 Task: Add a condition where "Channel Is not Slack direct message" in new tickets in your groups.
Action: Mouse moved to (134, 507)
Screenshot: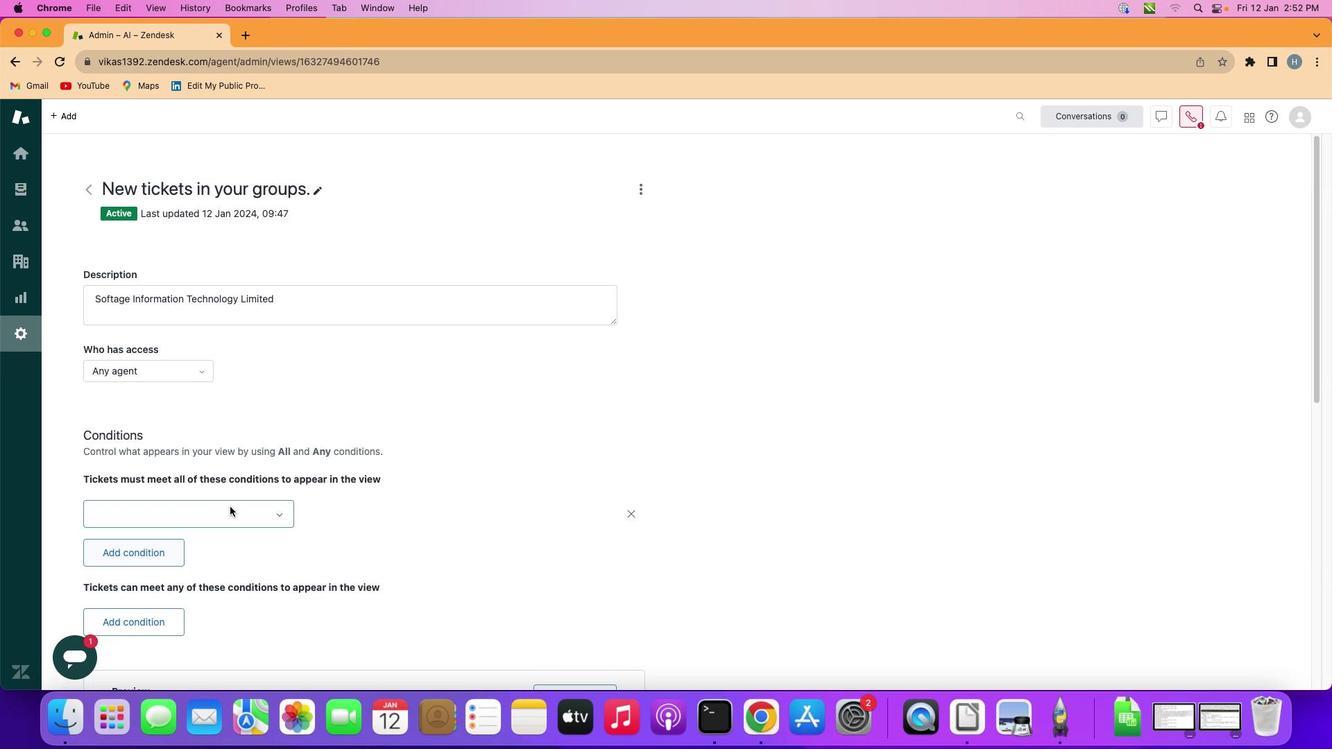 
Action: Mouse pressed left at (134, 507)
Screenshot: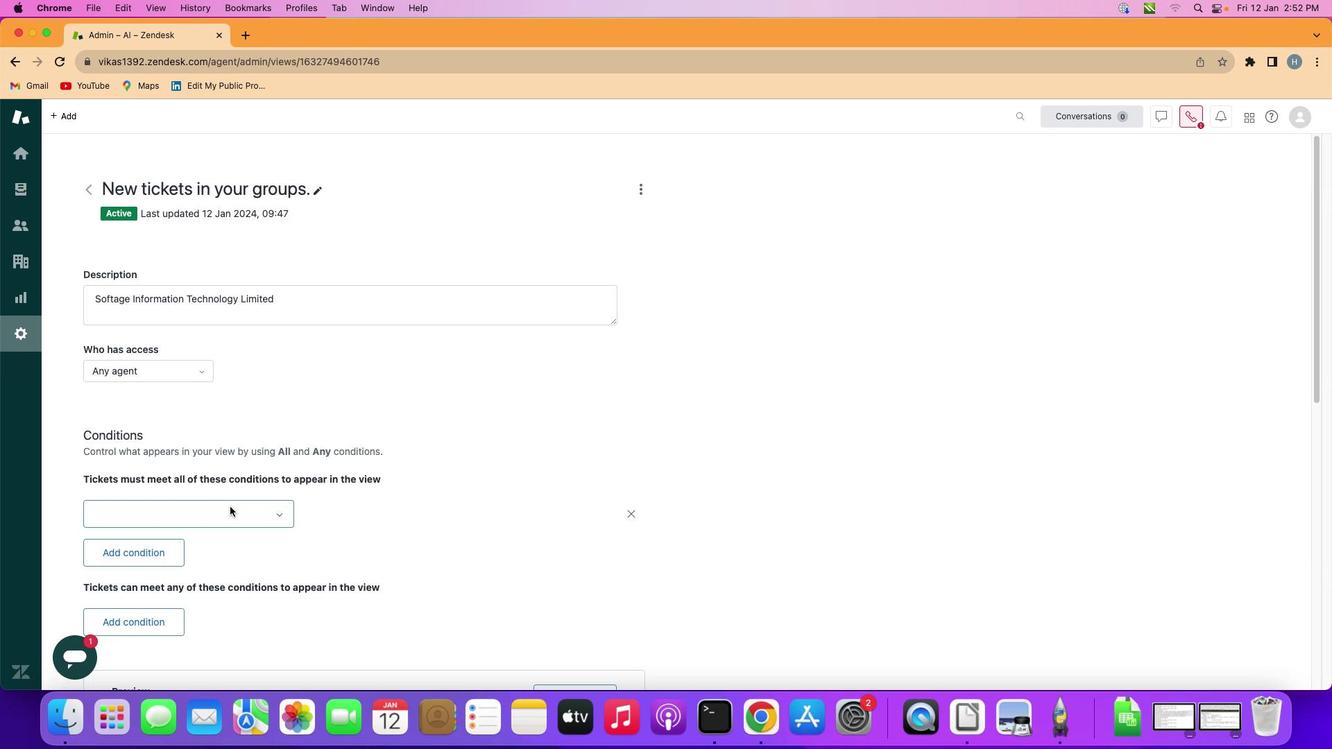 
Action: Mouse moved to (220, 496)
Screenshot: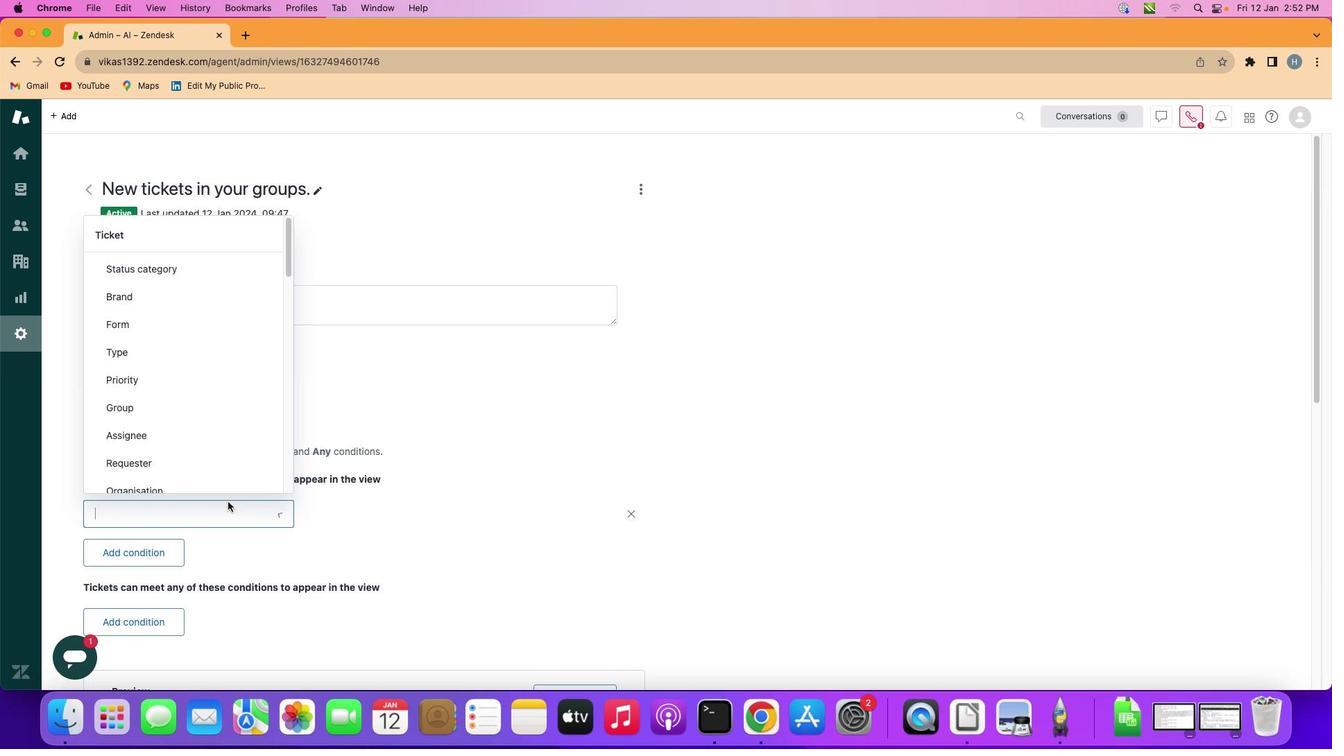 
Action: Mouse pressed left at (220, 496)
Screenshot: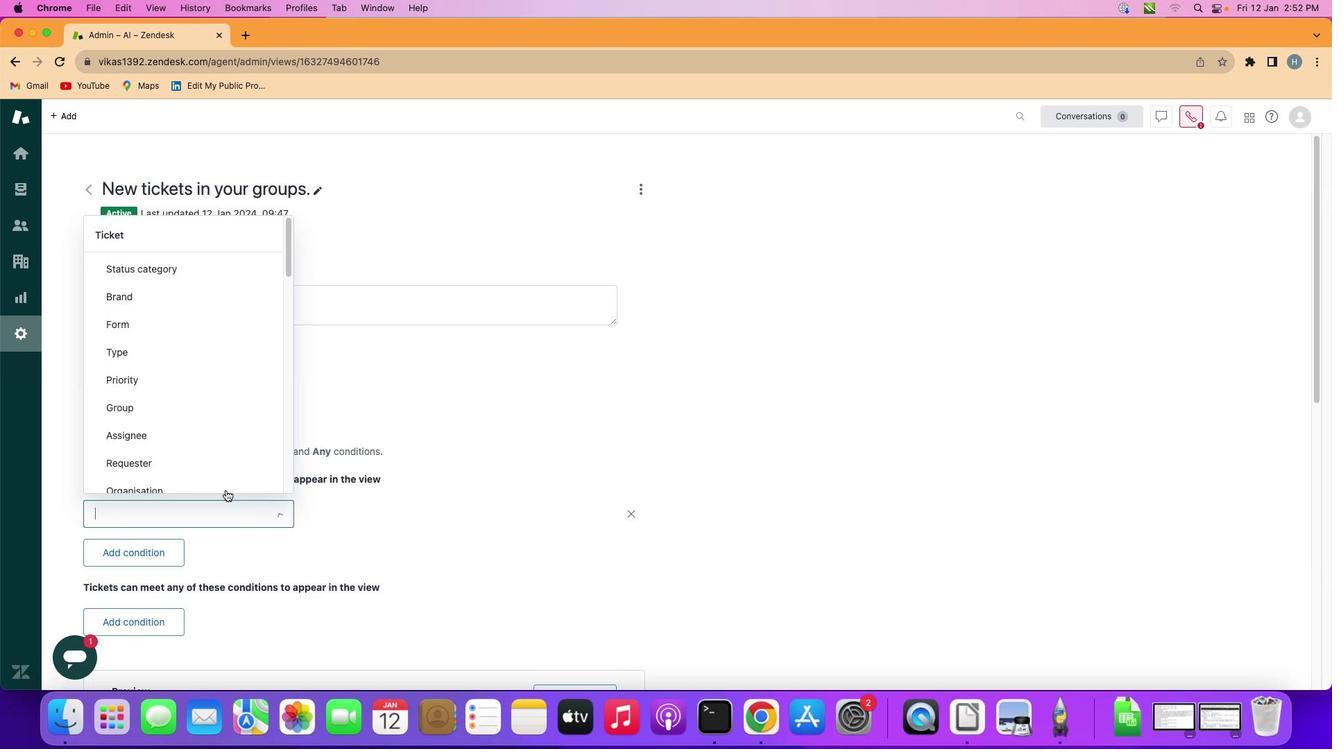 
Action: Mouse moved to (207, 346)
Screenshot: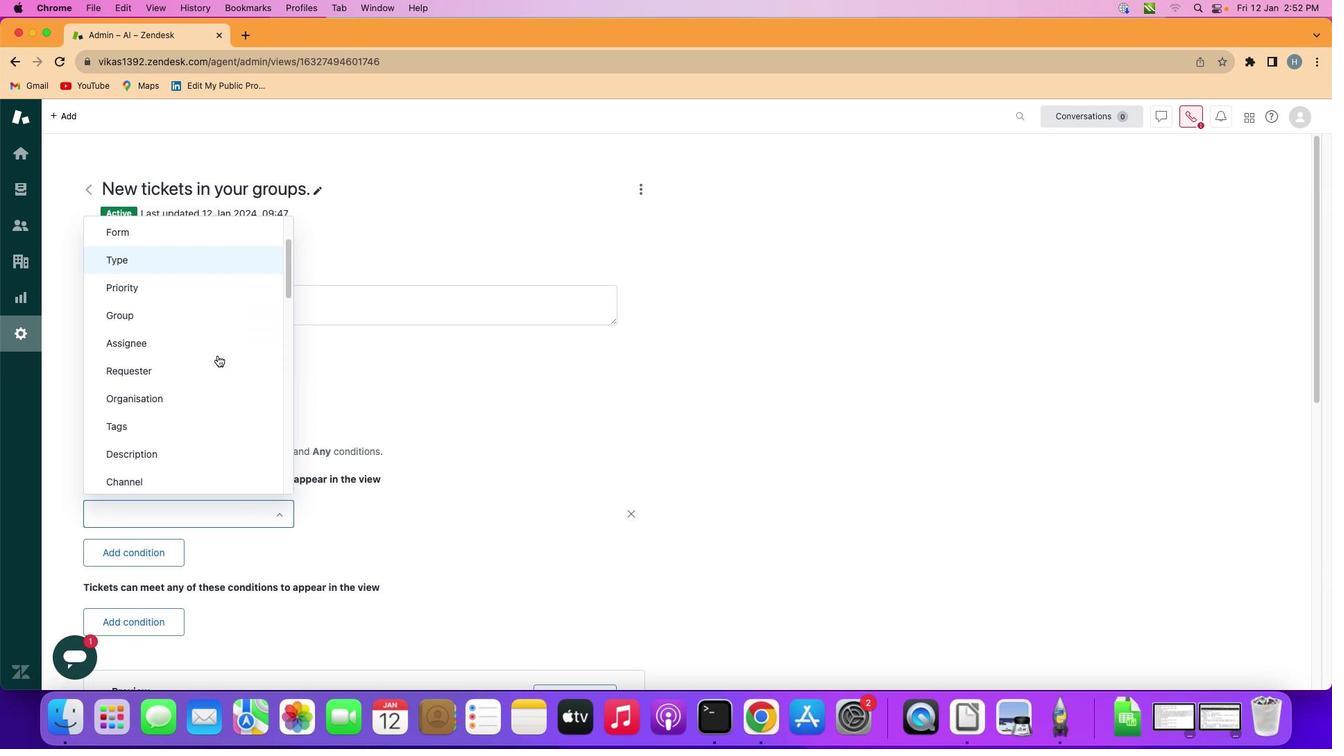 
Action: Mouse scrolled (207, 346) with delta (-9, -9)
Screenshot: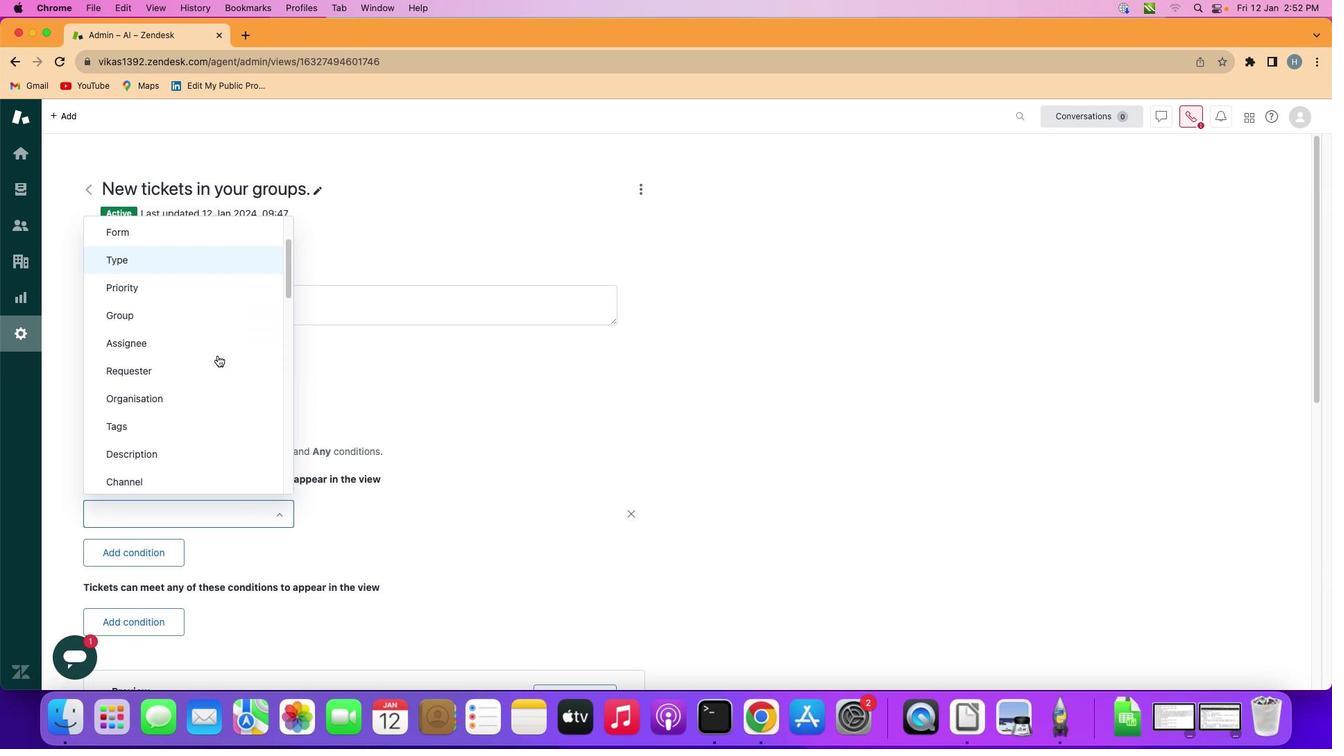 
Action: Mouse moved to (207, 346)
Screenshot: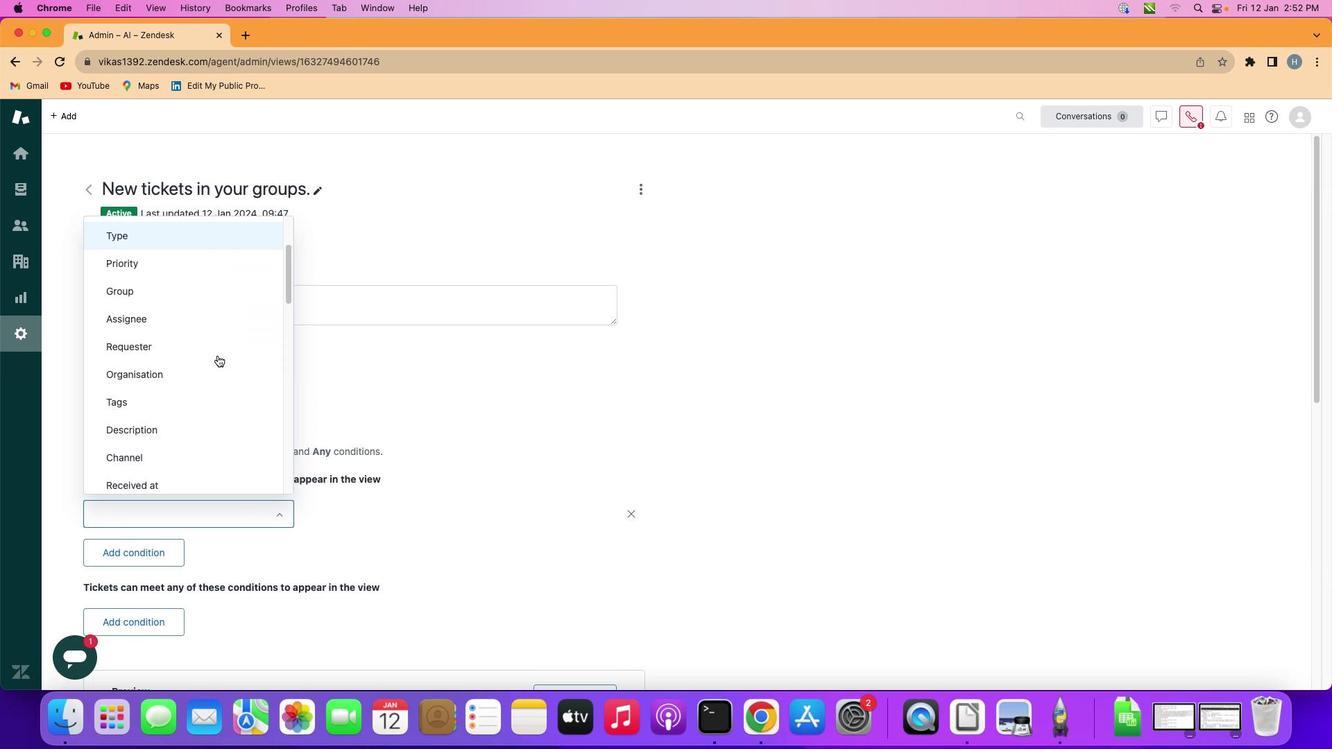 
Action: Mouse scrolled (207, 346) with delta (-9, -9)
Screenshot: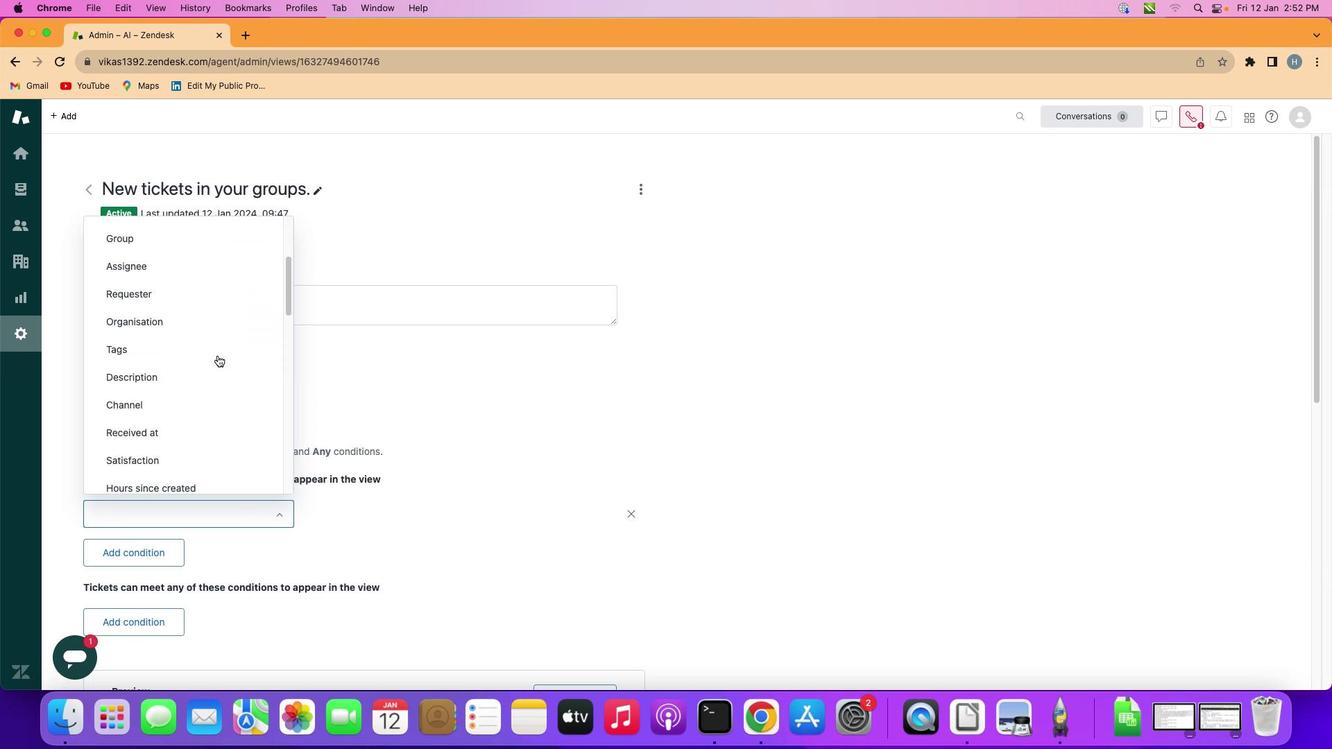 
Action: Mouse moved to (207, 345)
Screenshot: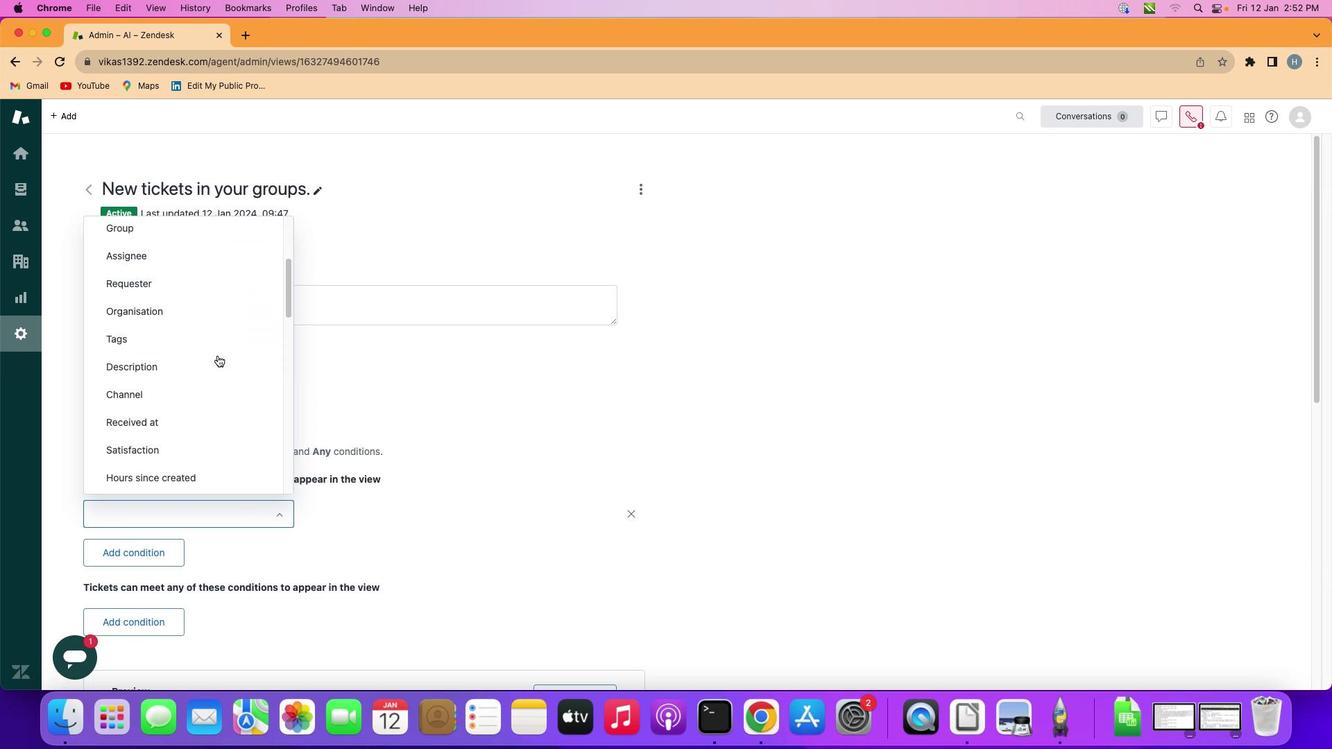 
Action: Mouse scrolled (207, 345) with delta (-9, -9)
Screenshot: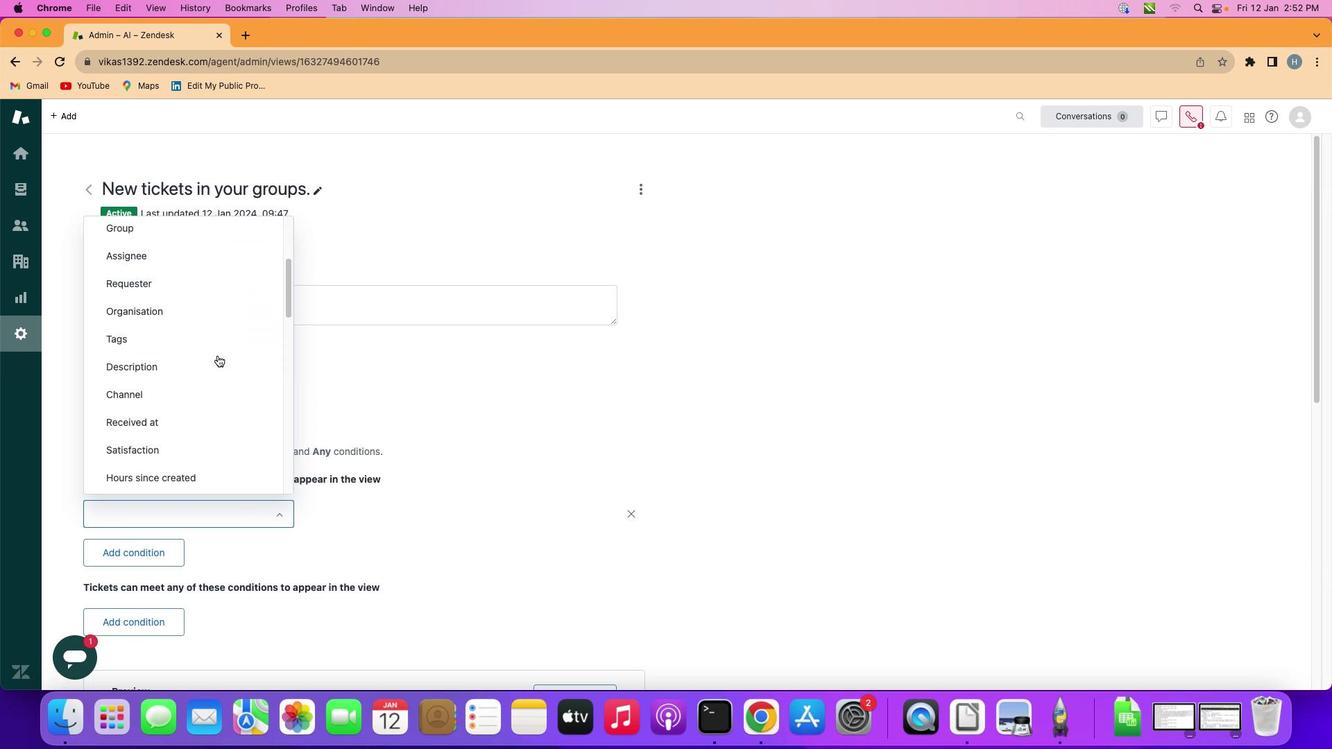 
Action: Mouse scrolled (207, 345) with delta (-9, -10)
Screenshot: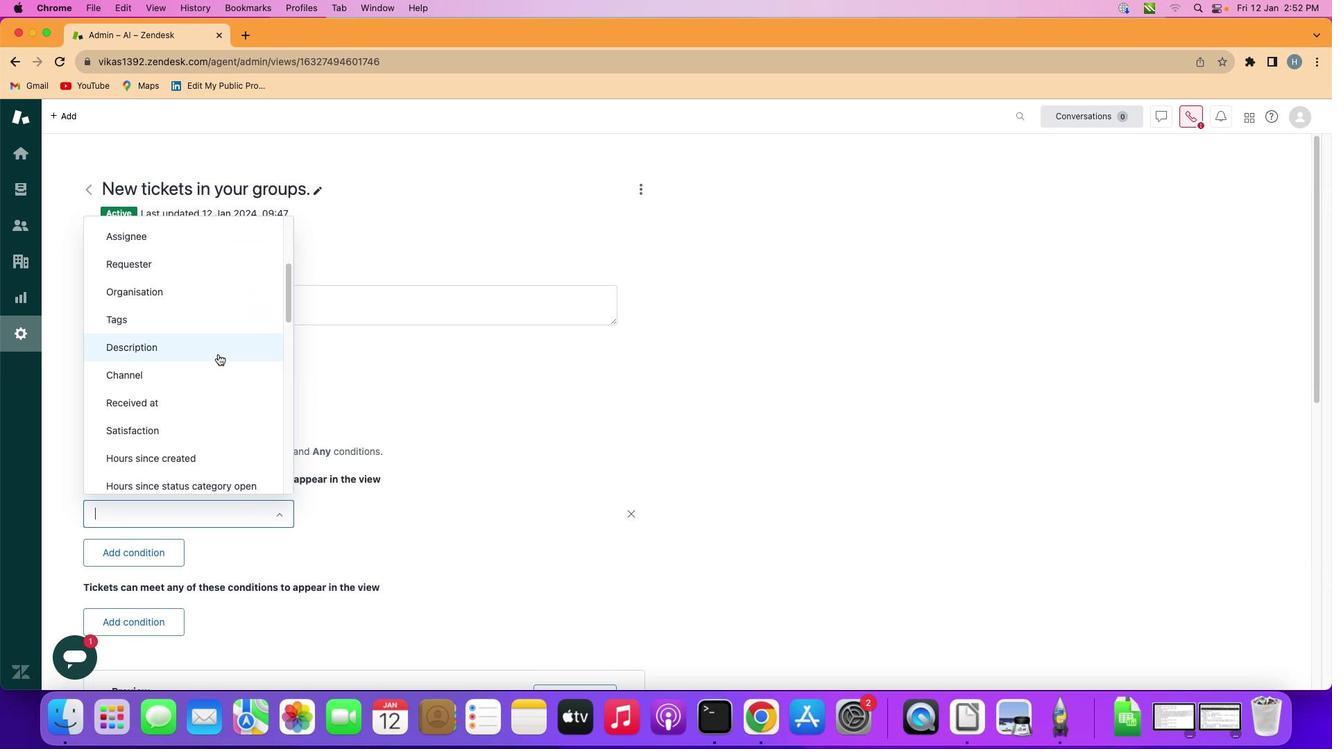 
Action: Mouse scrolled (207, 345) with delta (-9, -10)
Screenshot: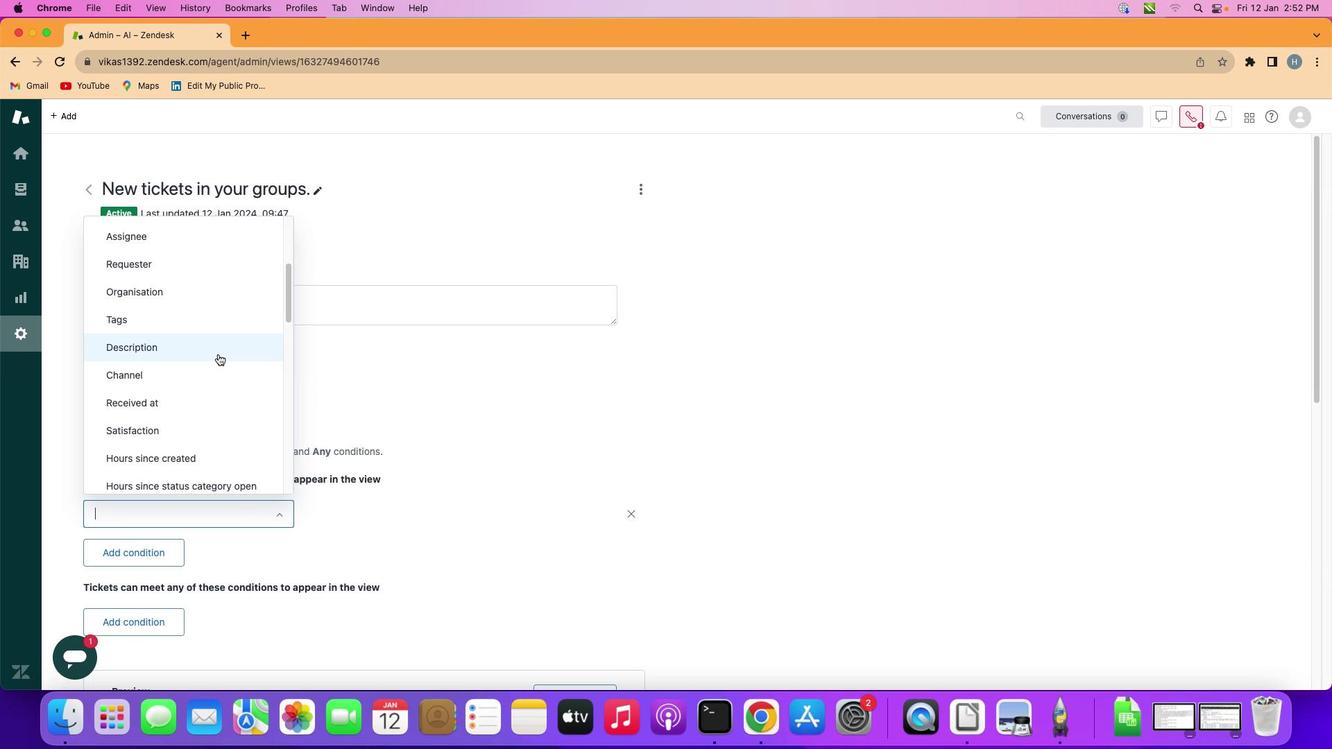 
Action: Mouse moved to (192, 363)
Screenshot: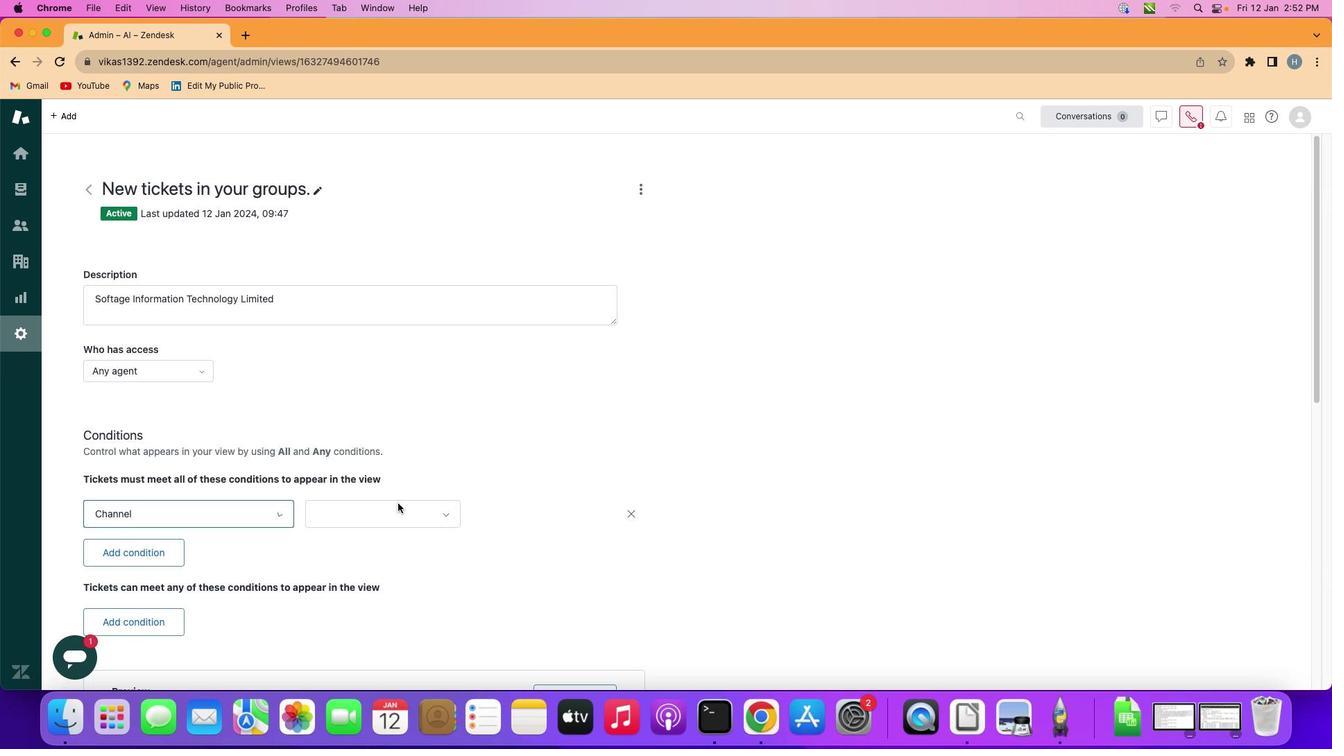 
Action: Mouse pressed left at (192, 363)
Screenshot: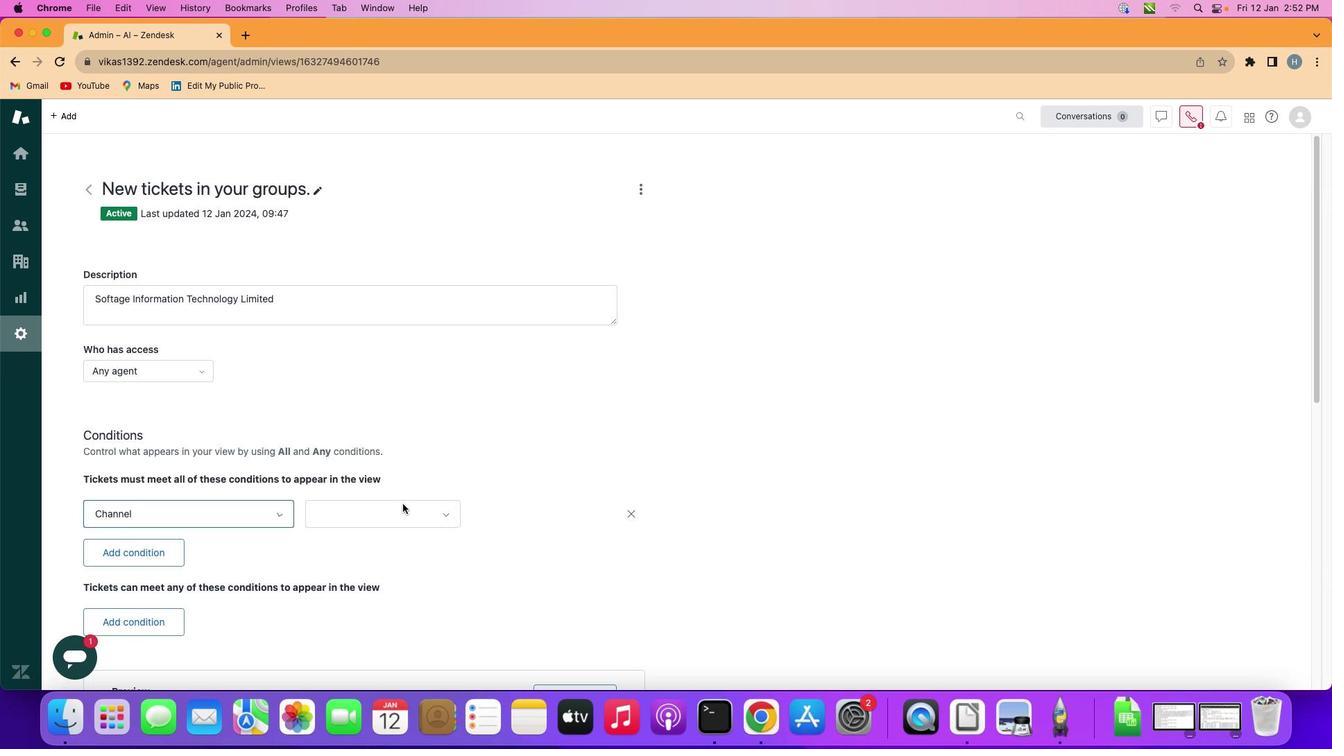 
Action: Mouse moved to (400, 500)
Screenshot: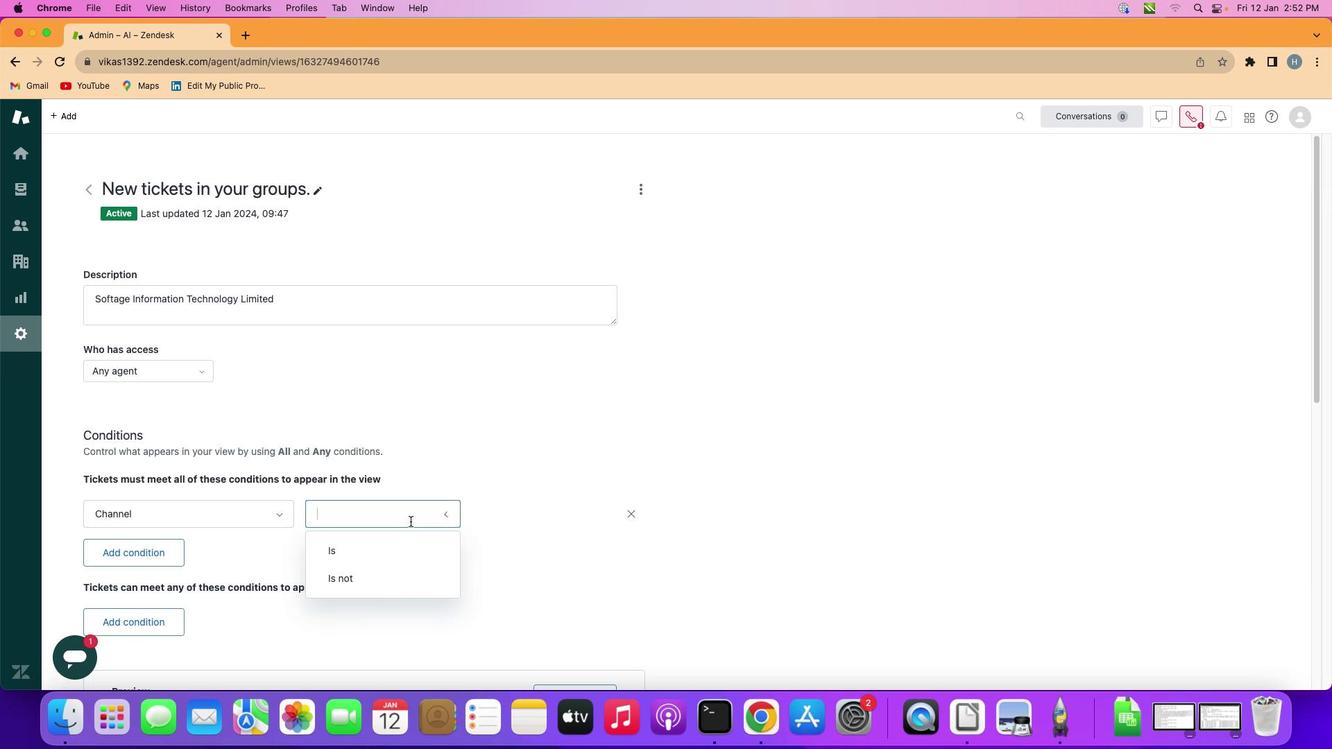 
Action: Mouse pressed left at (400, 500)
Screenshot: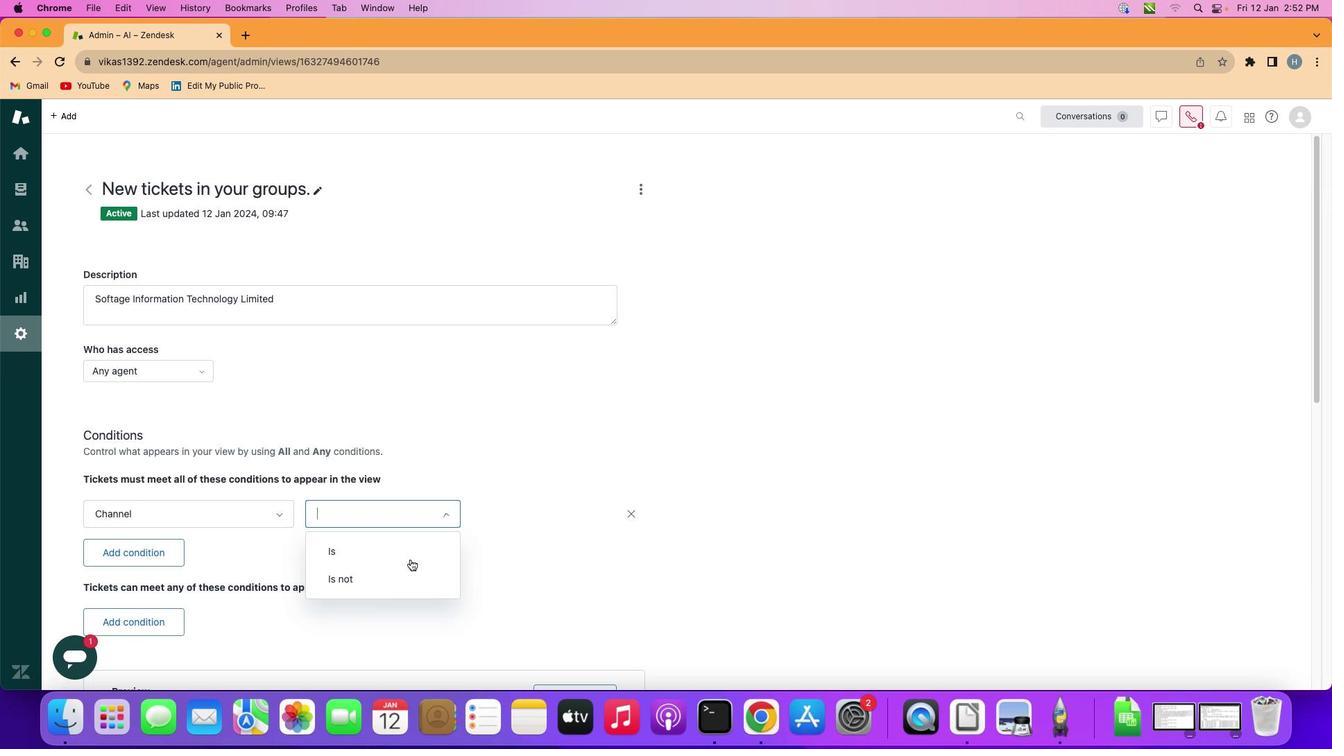 
Action: Mouse moved to (397, 578)
Screenshot: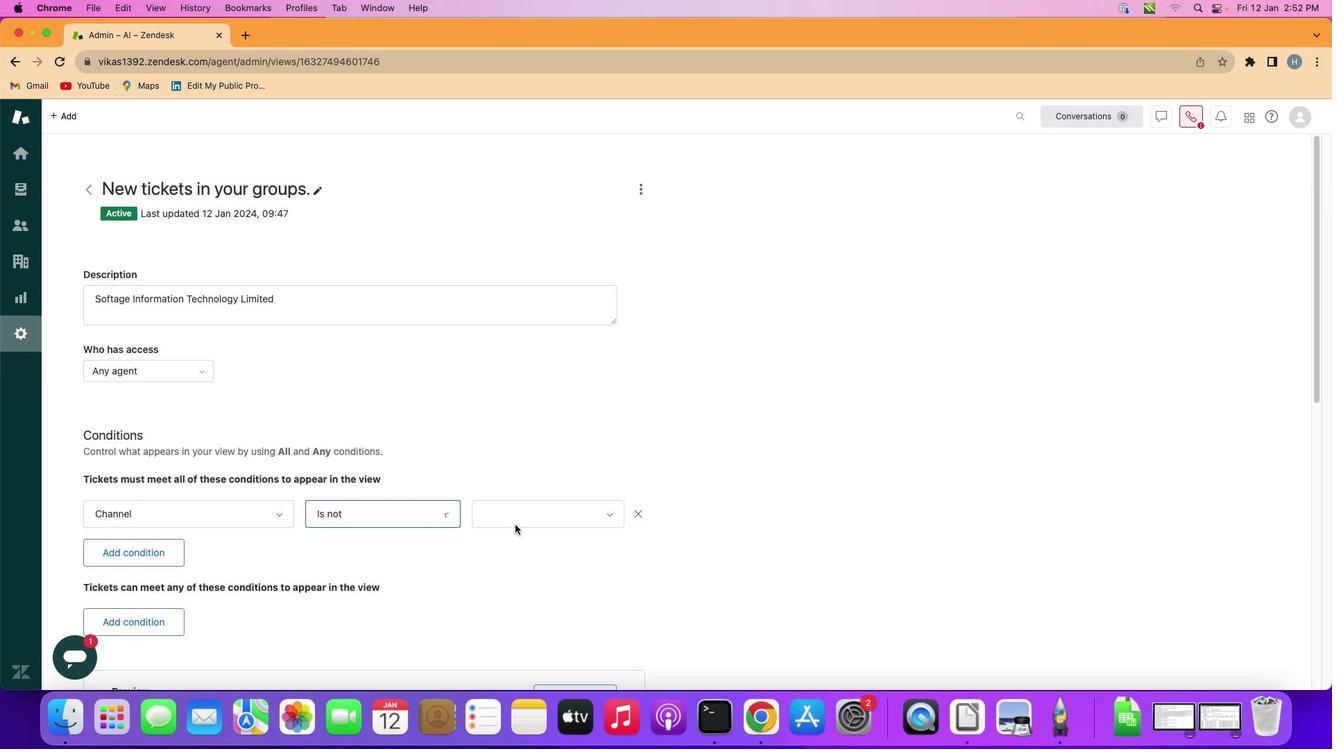 
Action: Mouse pressed left at (397, 578)
Screenshot: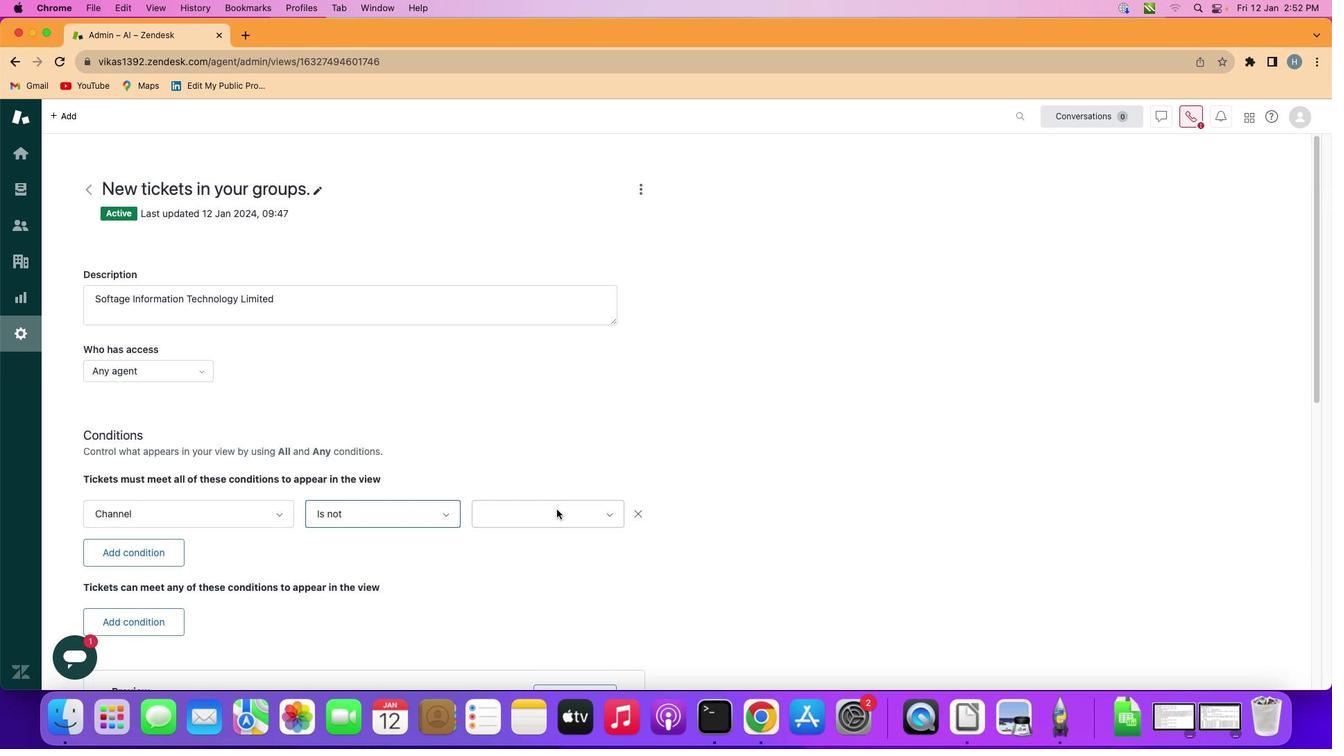 
Action: Mouse moved to (547, 500)
Screenshot: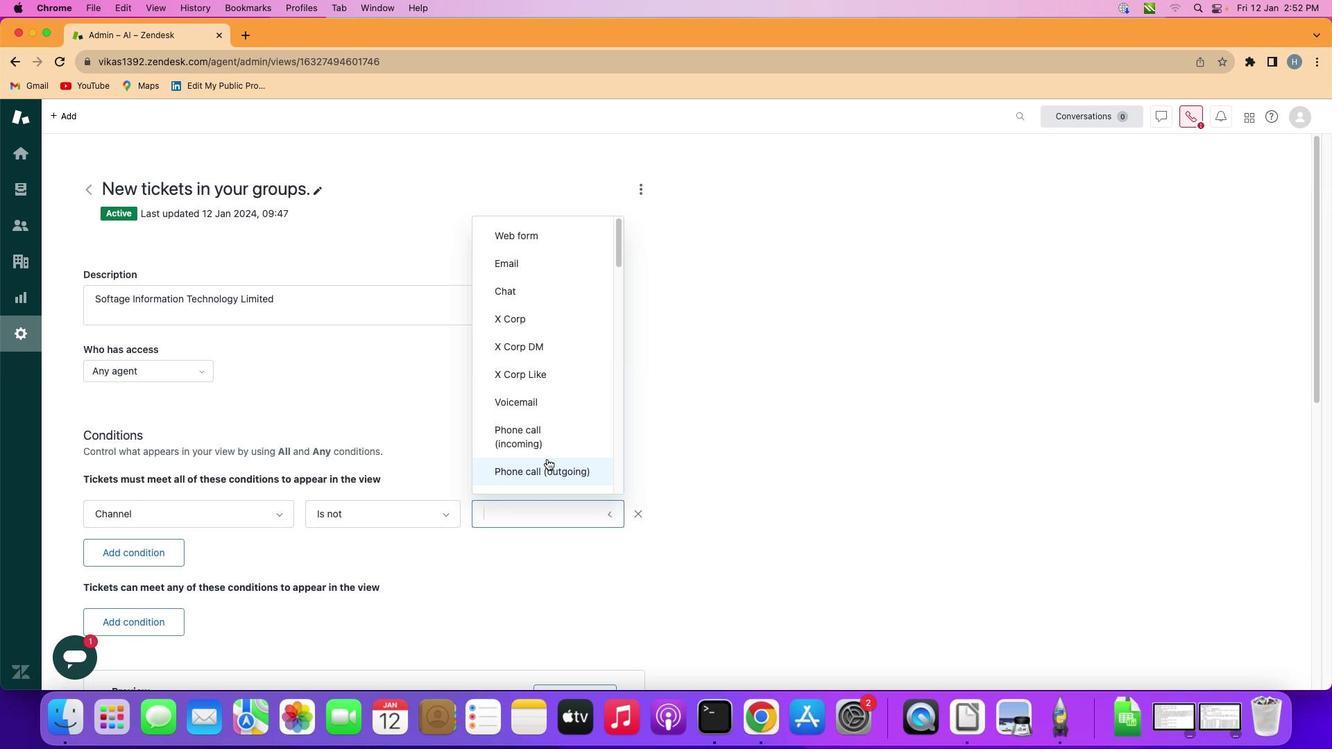 
Action: Mouse pressed left at (547, 500)
Screenshot: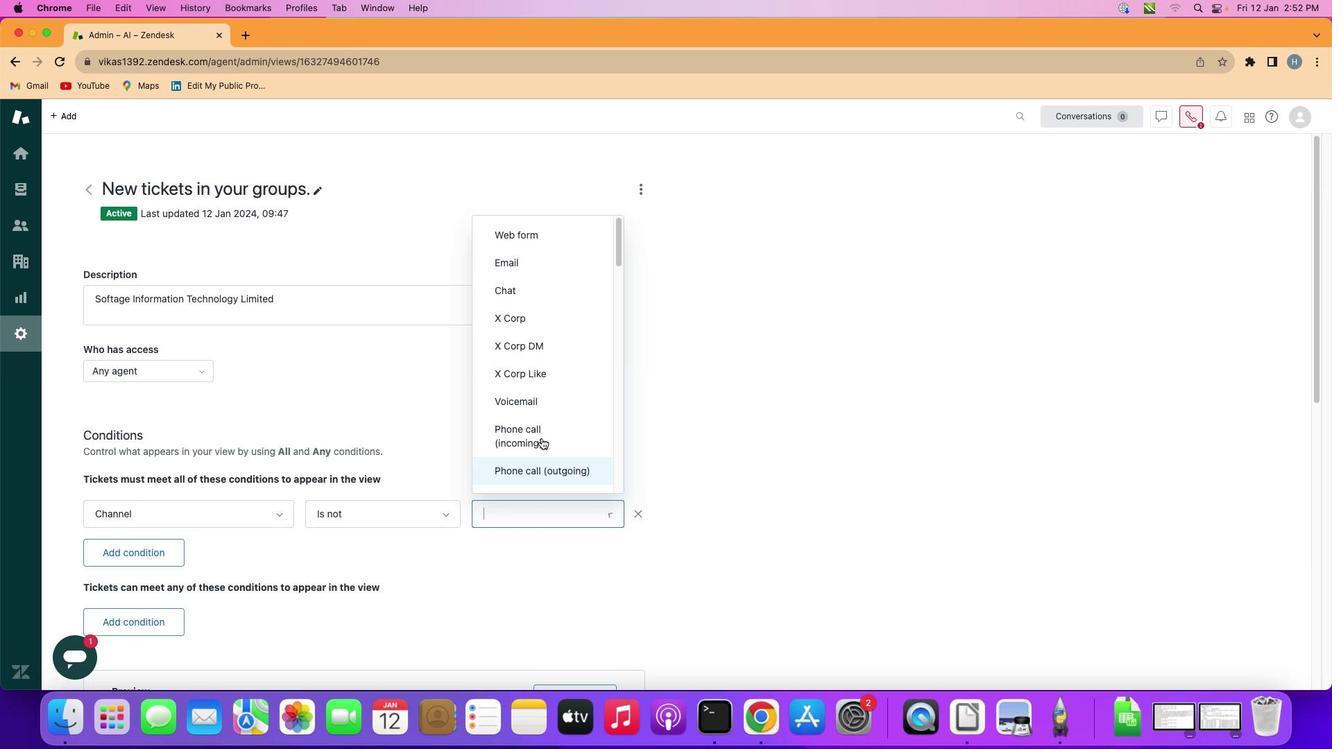 
Action: Mouse moved to (532, 376)
Screenshot: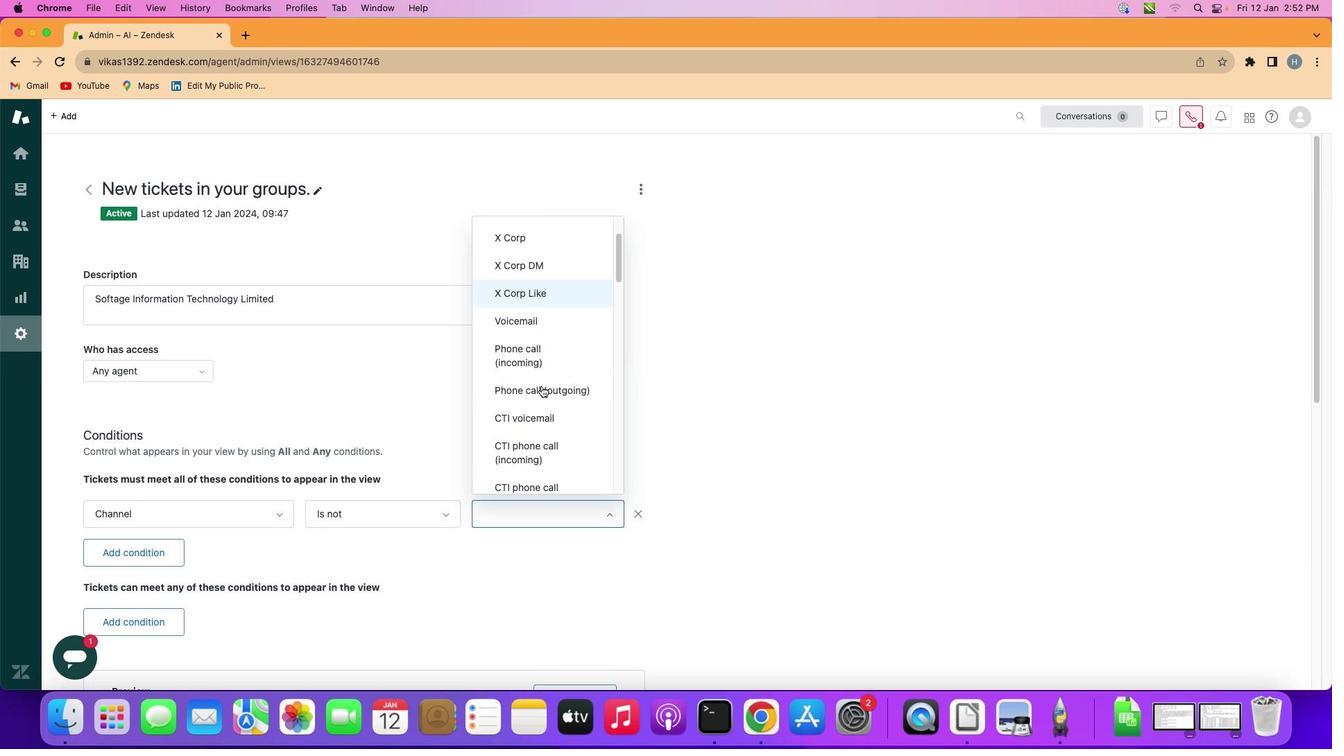 
Action: Mouse scrolled (532, 376) with delta (-9, -9)
Screenshot: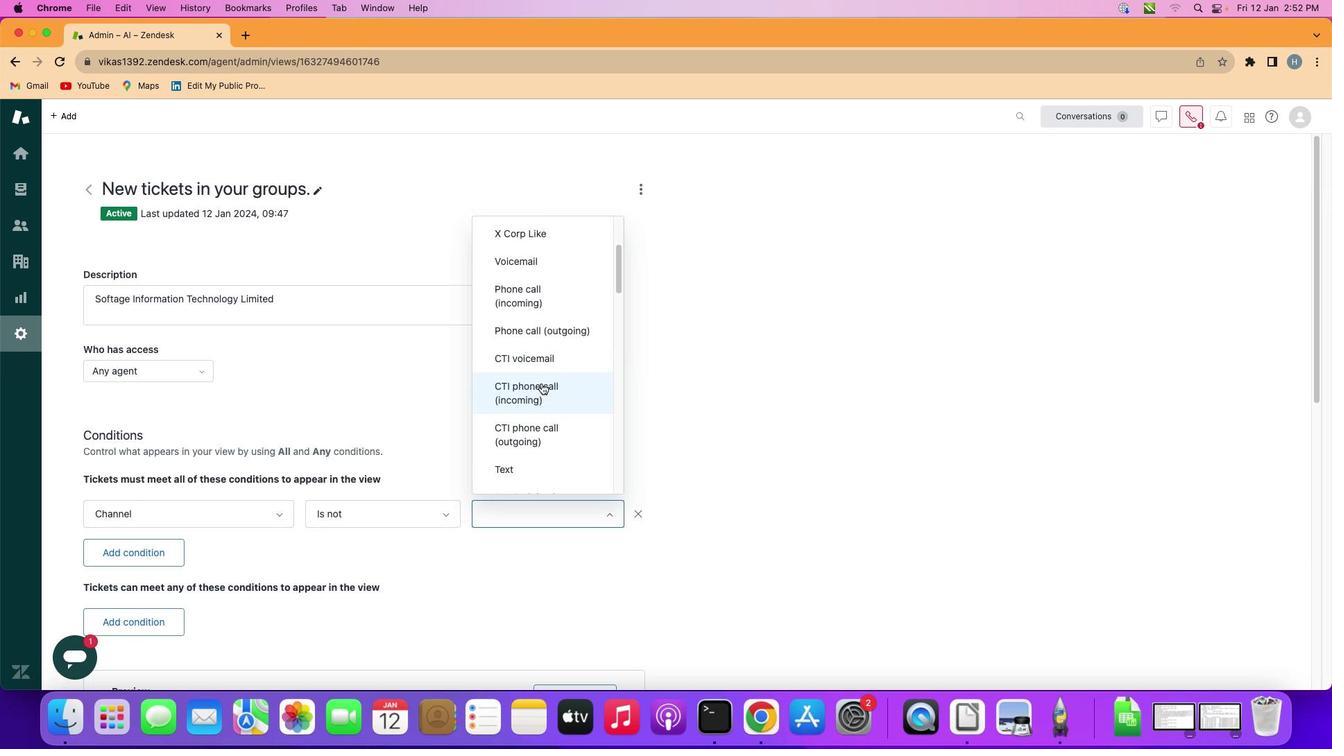 
Action: Mouse scrolled (532, 376) with delta (-9, -9)
Screenshot: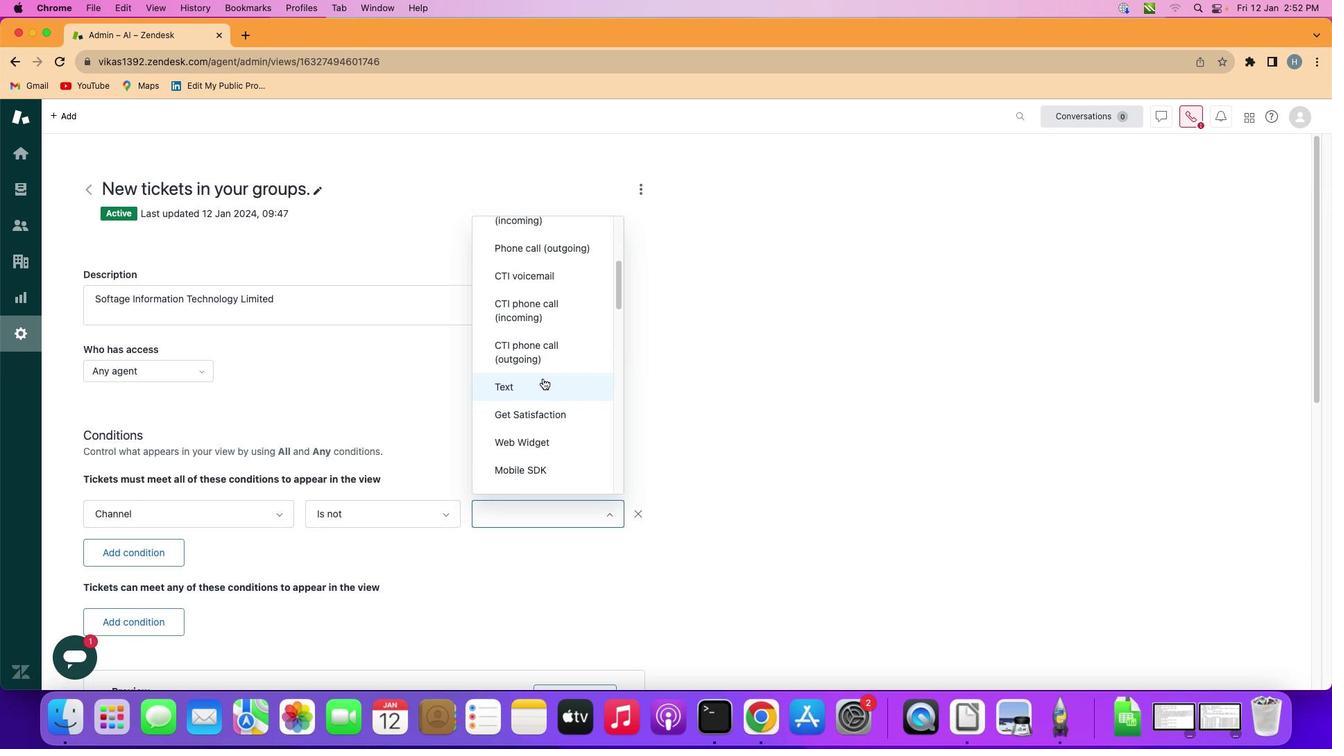 
Action: Mouse scrolled (532, 376) with delta (-9, -9)
Screenshot: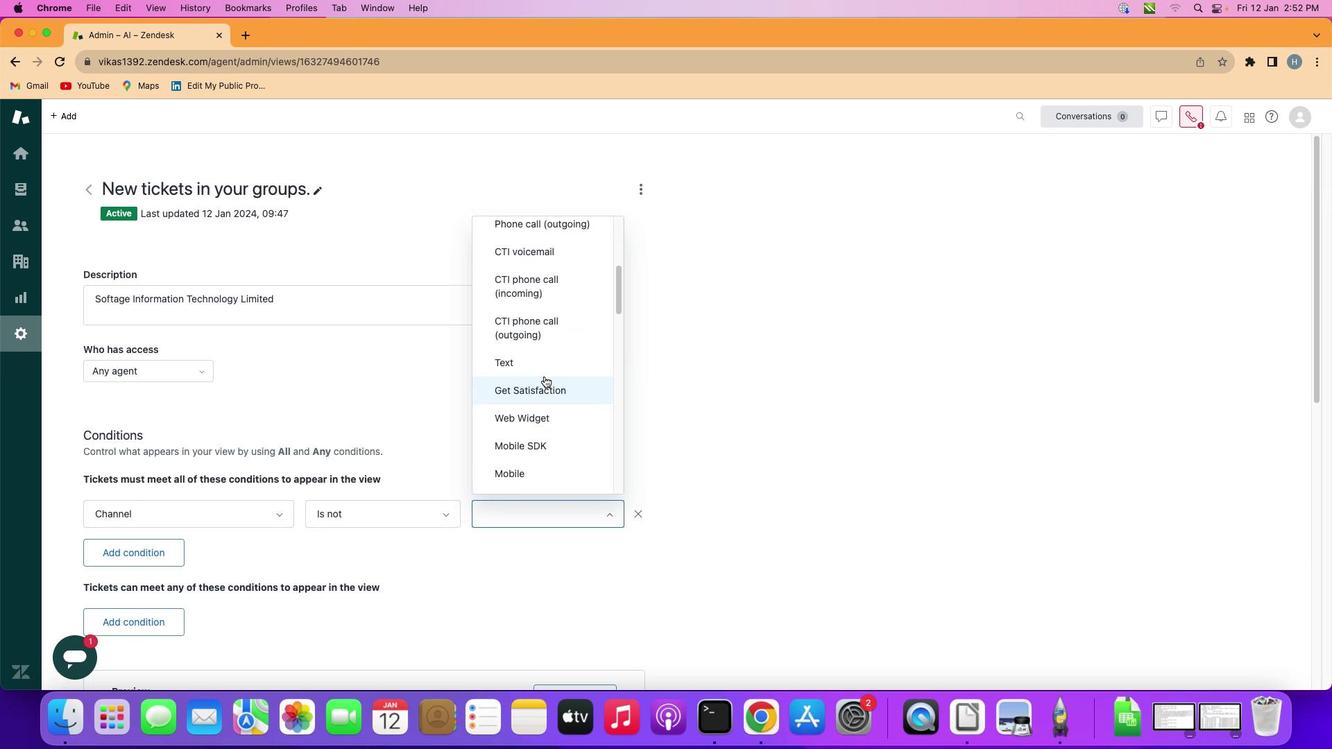 
Action: Mouse scrolled (532, 376) with delta (-9, -10)
Screenshot: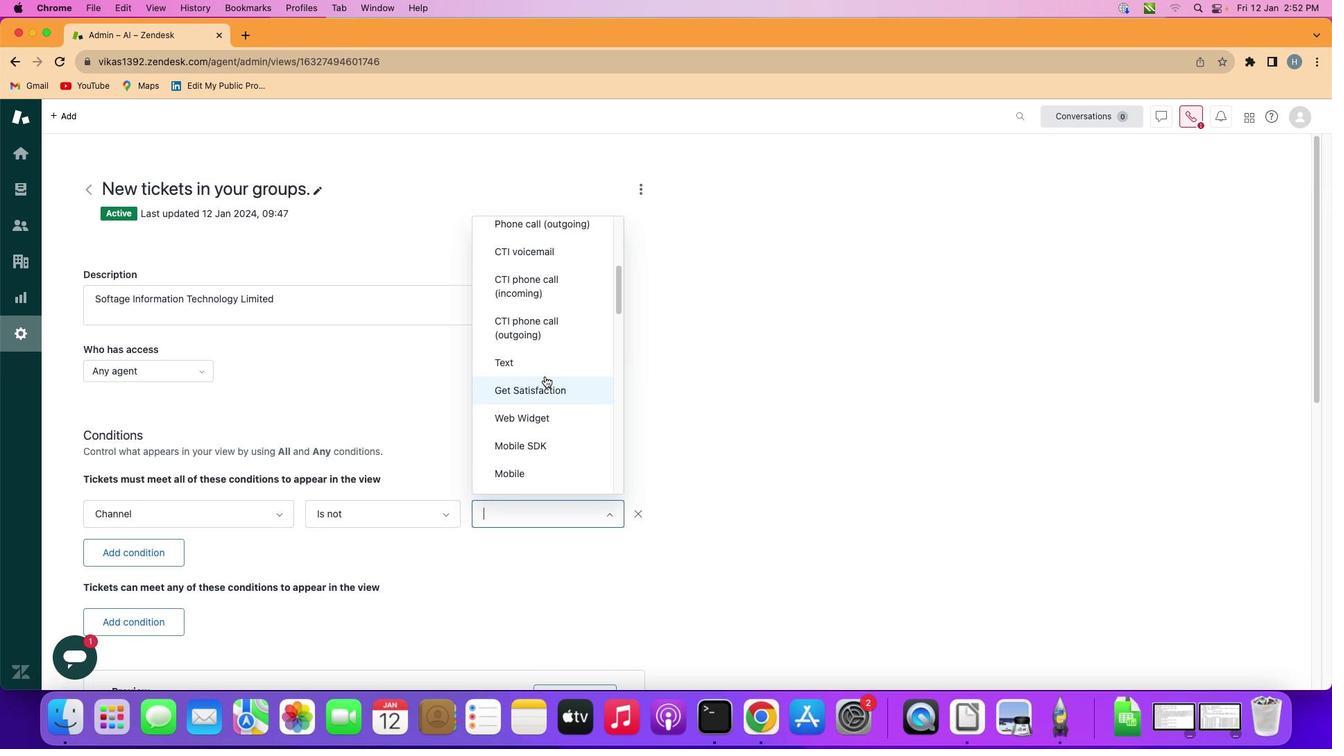 
Action: Mouse scrolled (532, 376) with delta (-9, -11)
Screenshot: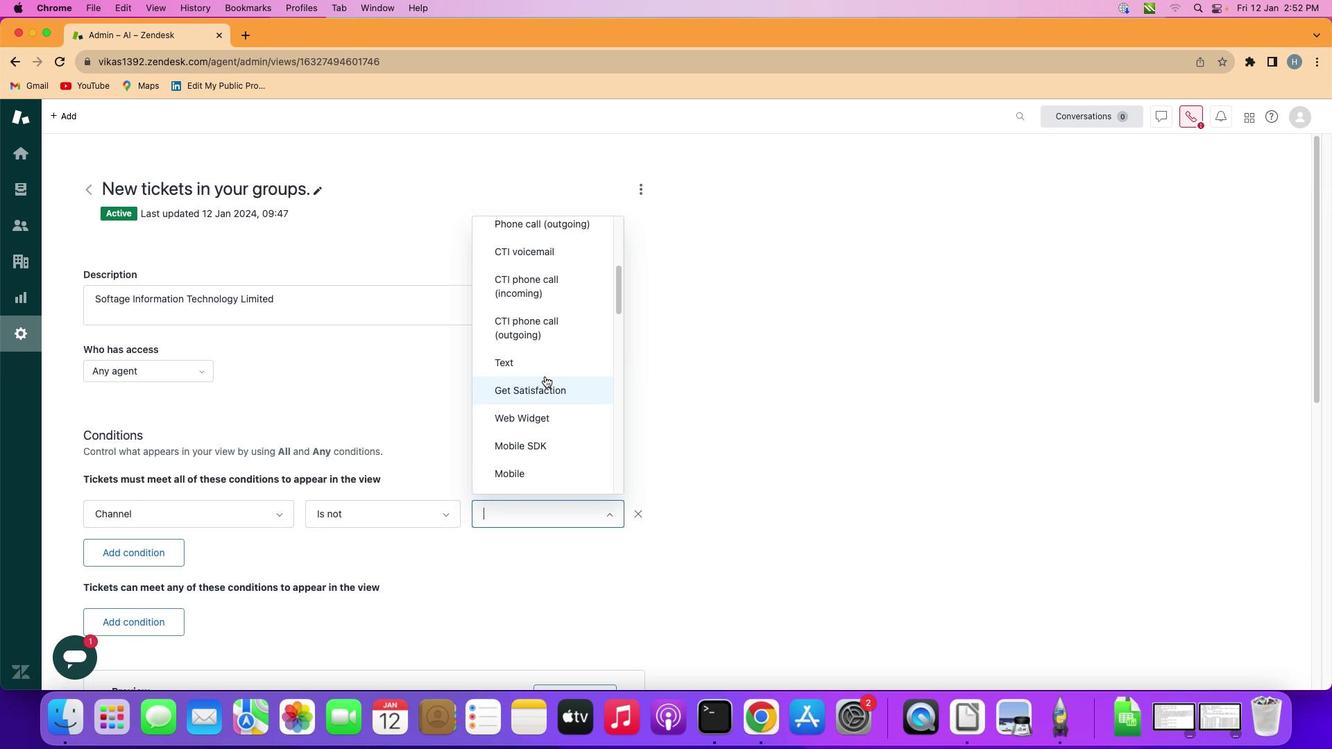 
Action: Mouse moved to (535, 366)
Screenshot: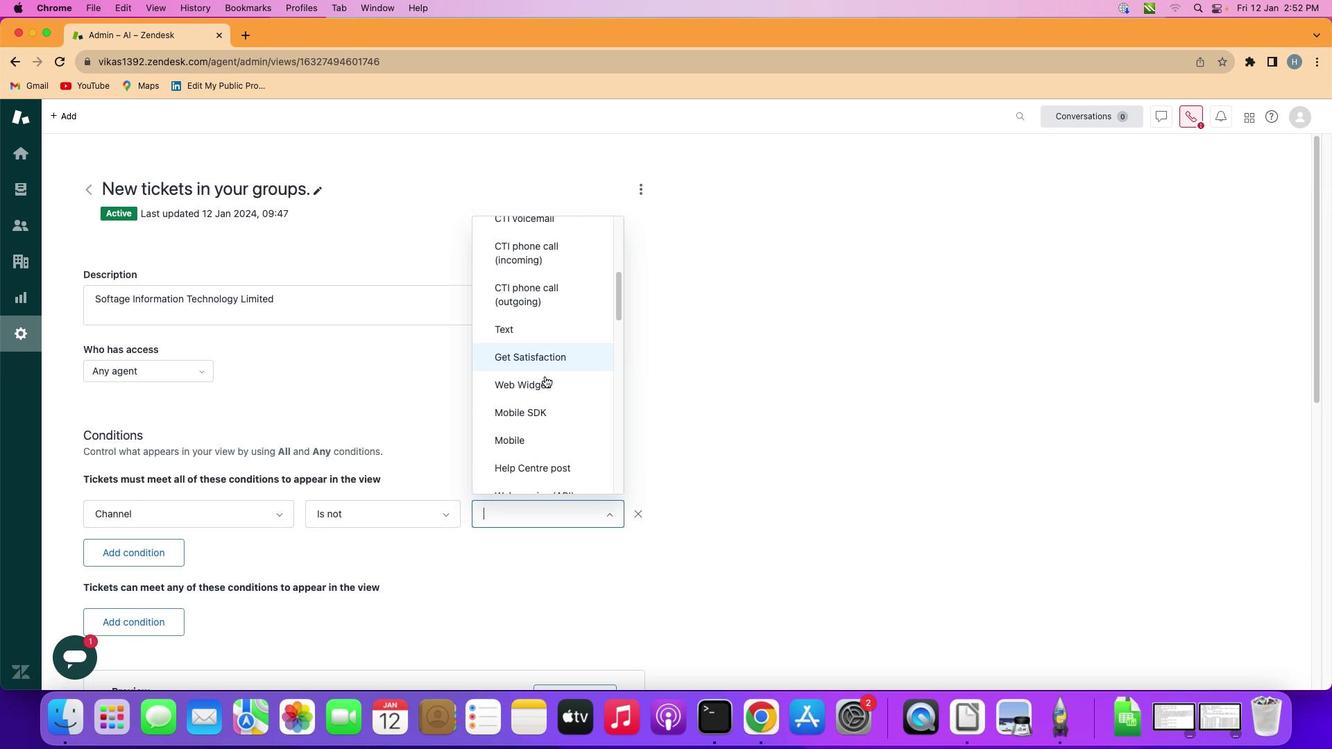 
Action: Mouse scrolled (535, 366) with delta (-9, -9)
Screenshot: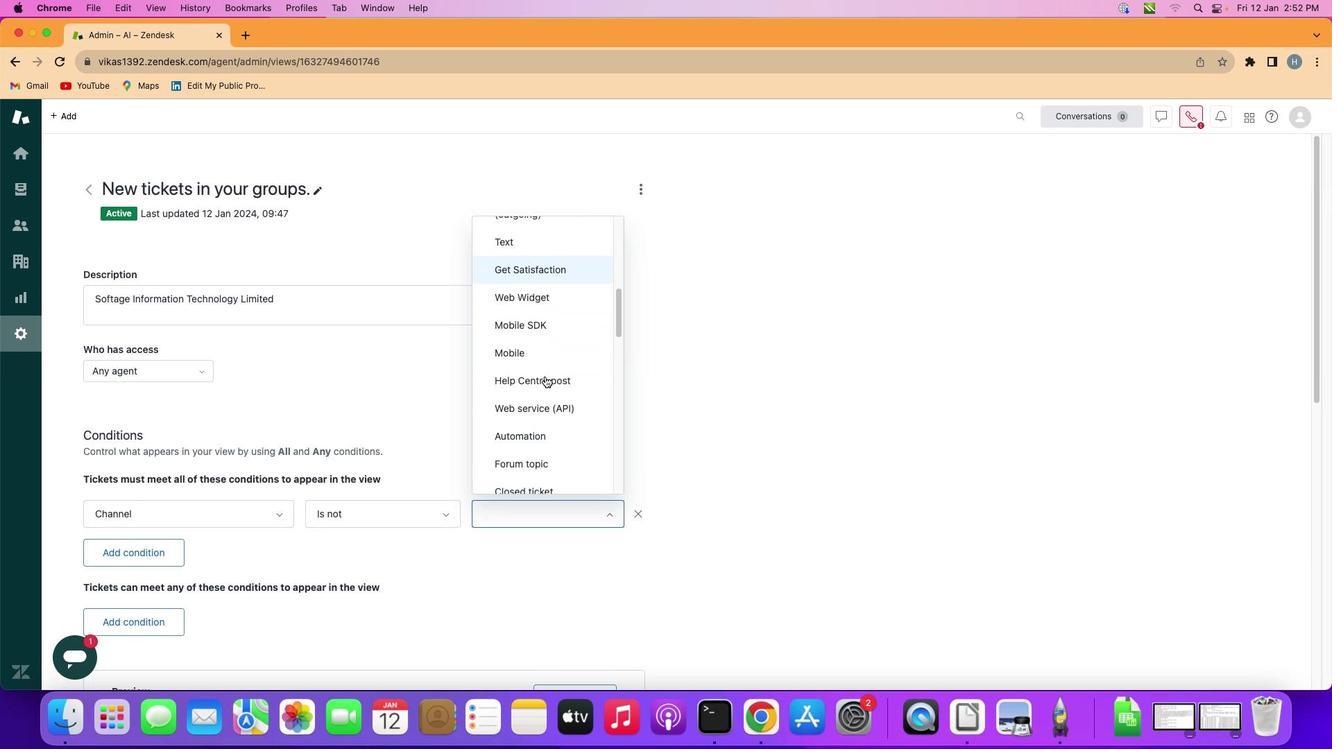 
Action: Mouse scrolled (535, 366) with delta (-9, -9)
Screenshot: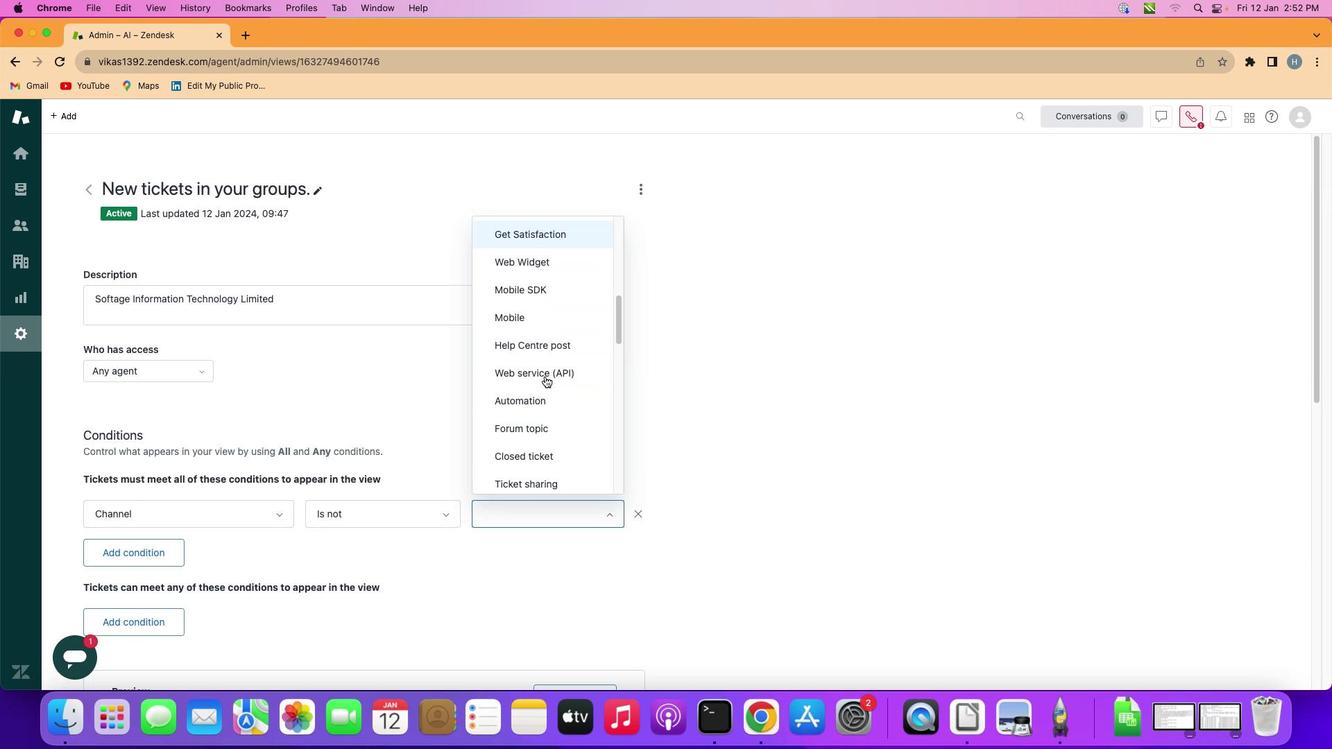 
Action: Mouse scrolled (535, 366) with delta (-9, -9)
Screenshot: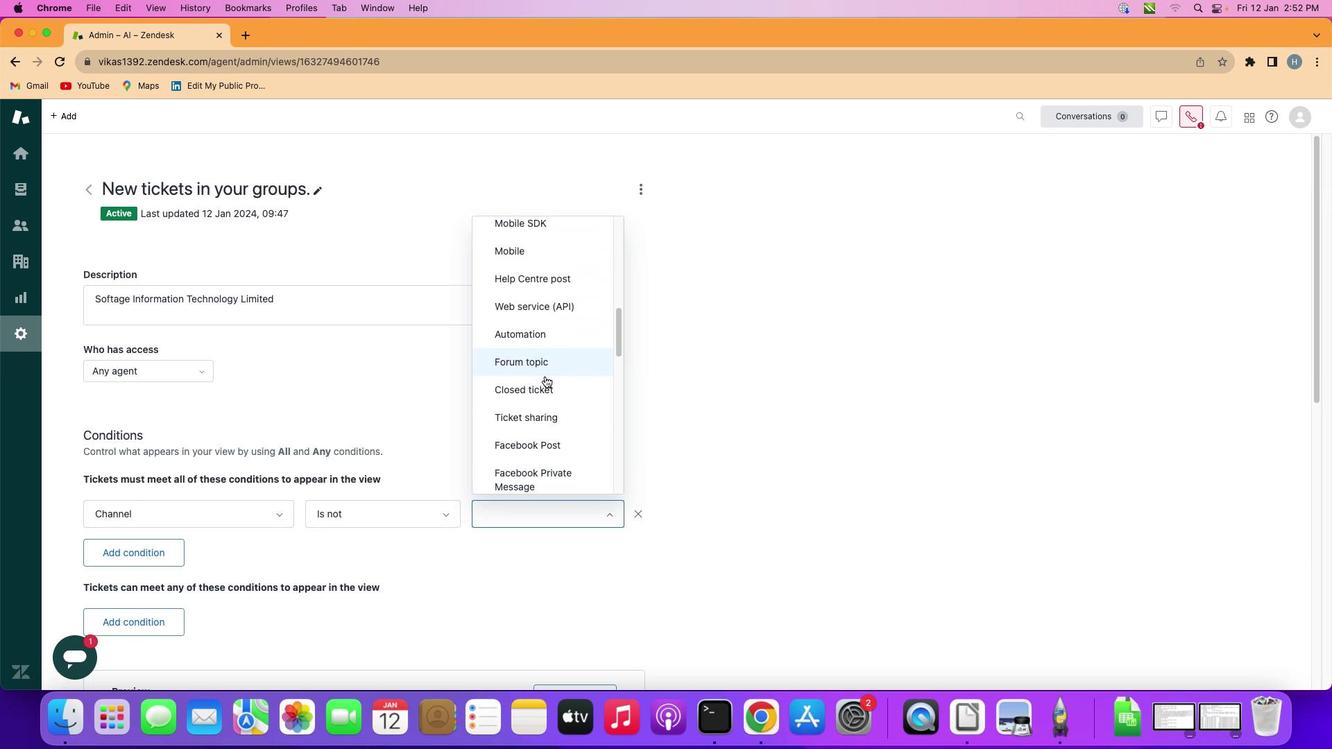 
Action: Mouse scrolled (535, 366) with delta (-9, -10)
Screenshot: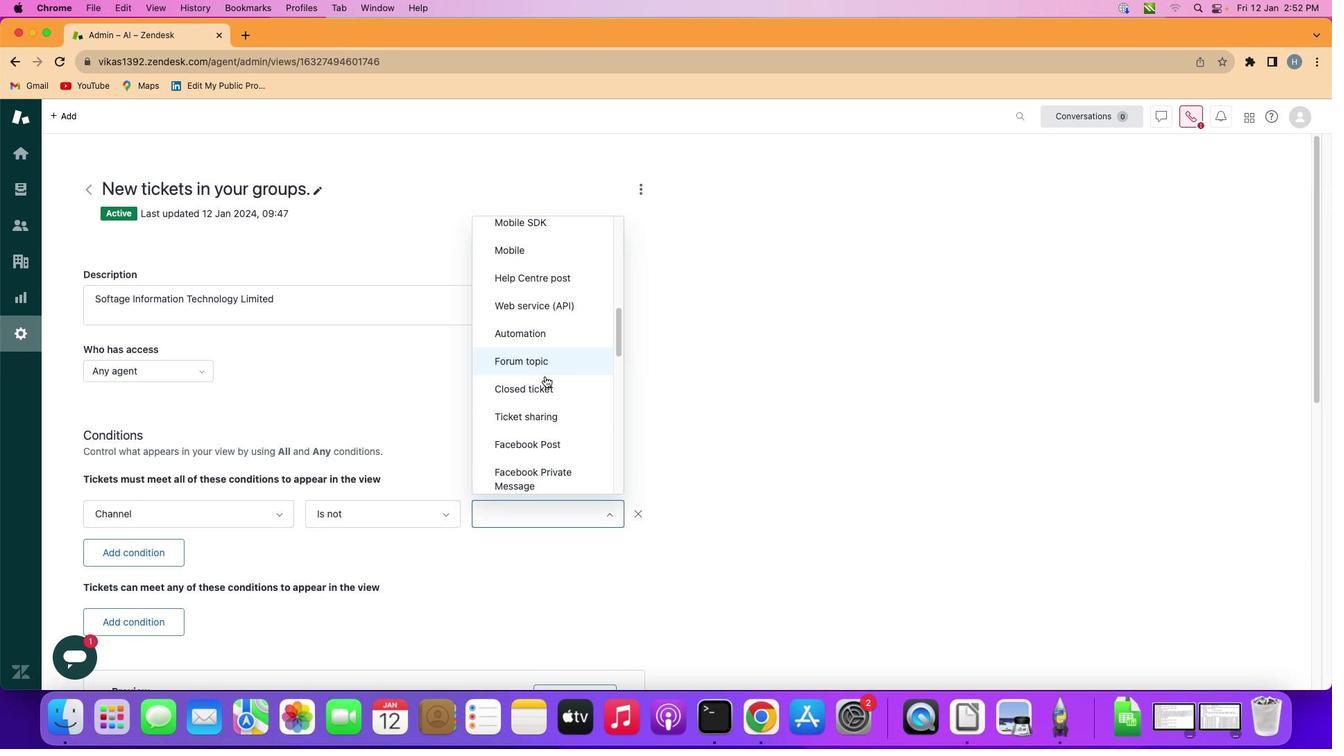 
Action: Mouse scrolled (535, 366) with delta (-9, -11)
Screenshot: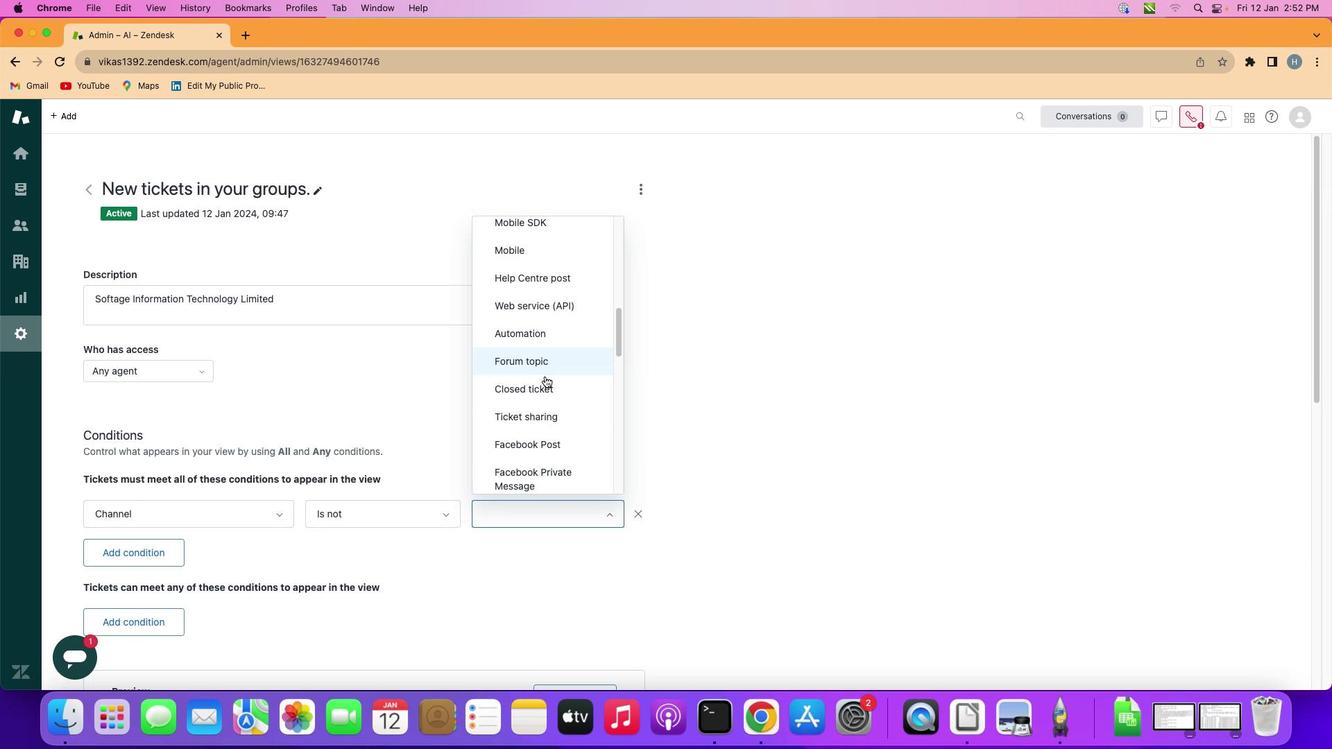 
Action: Mouse moved to (535, 366)
Screenshot: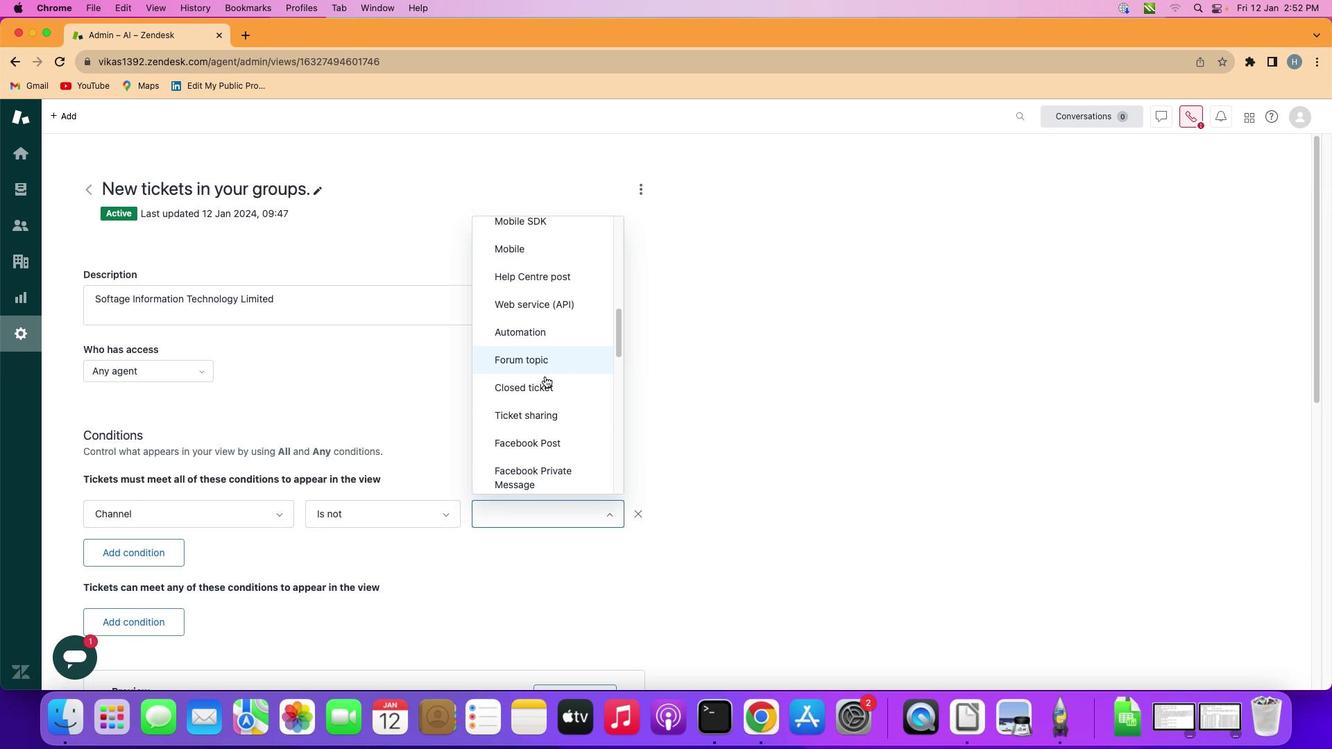 
Action: Mouse scrolled (535, 366) with delta (-9, -9)
Screenshot: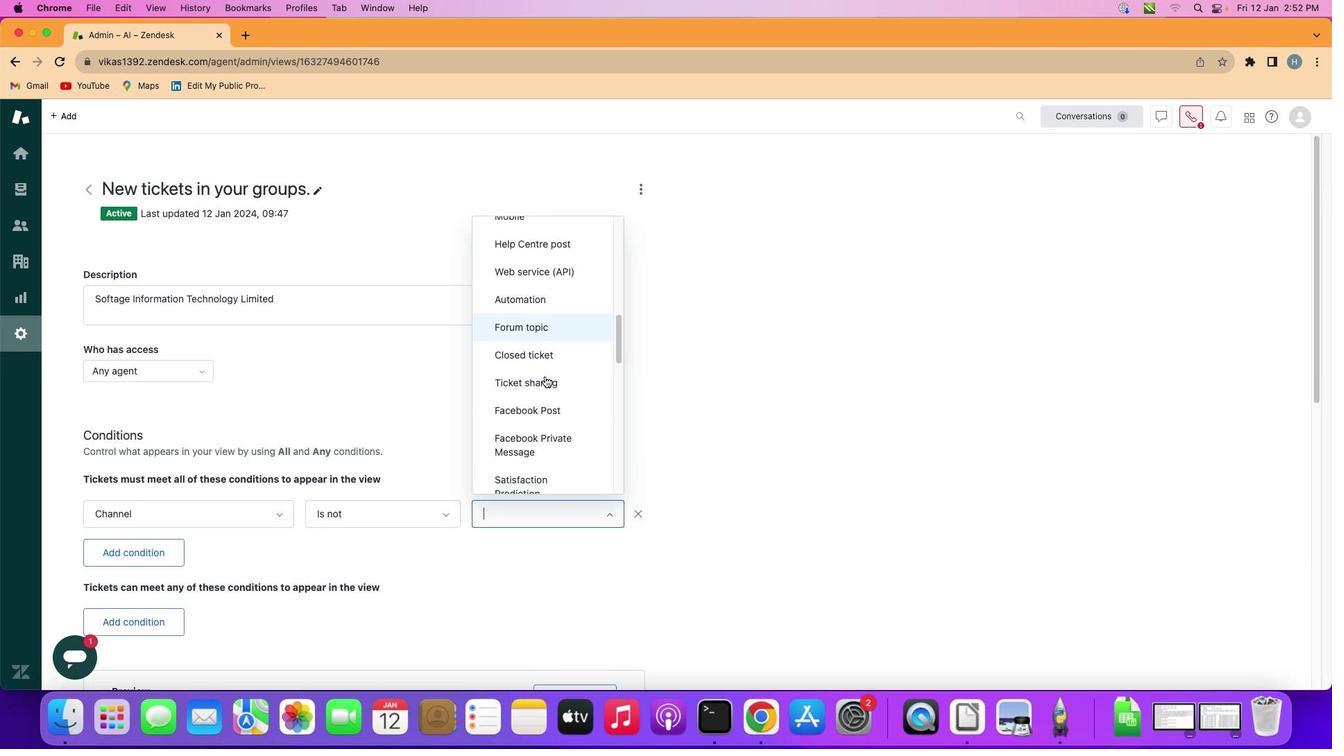 
Action: Mouse scrolled (535, 366) with delta (-9, -9)
Screenshot: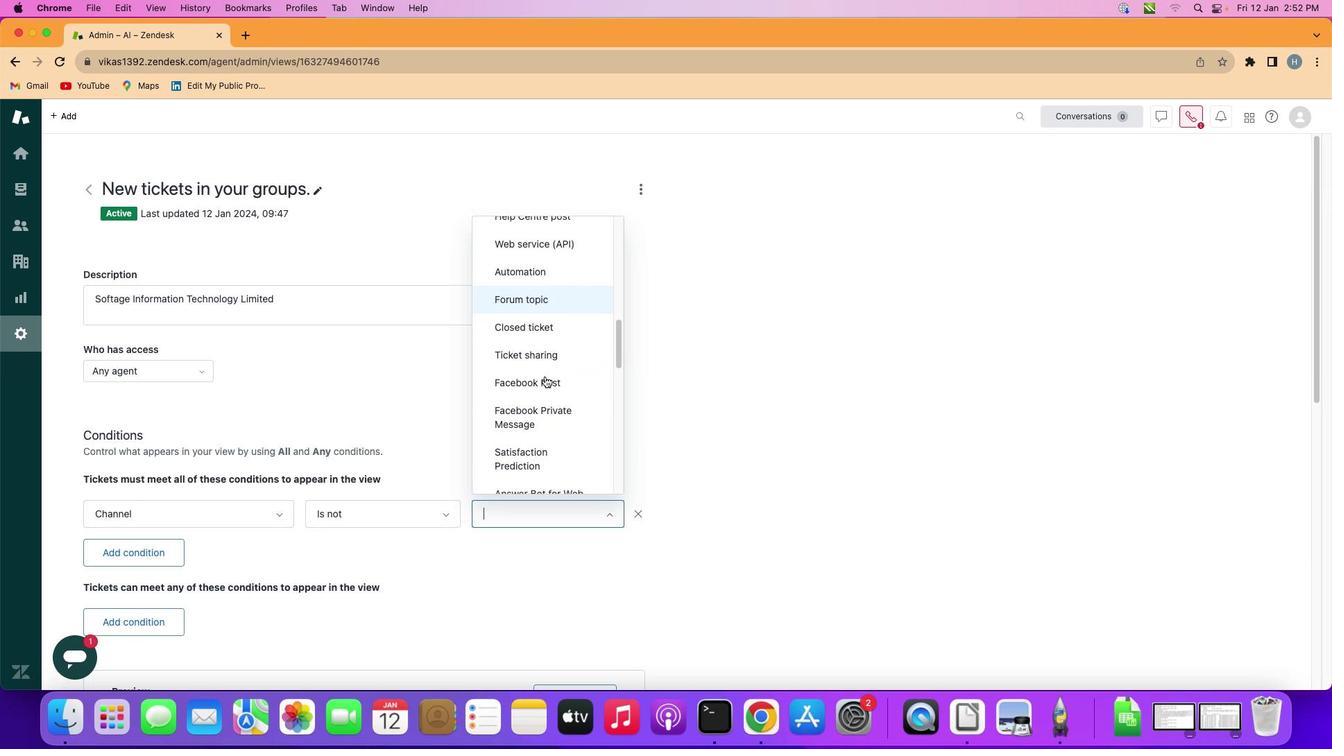 
Action: Mouse scrolled (535, 366) with delta (-9, -9)
Screenshot: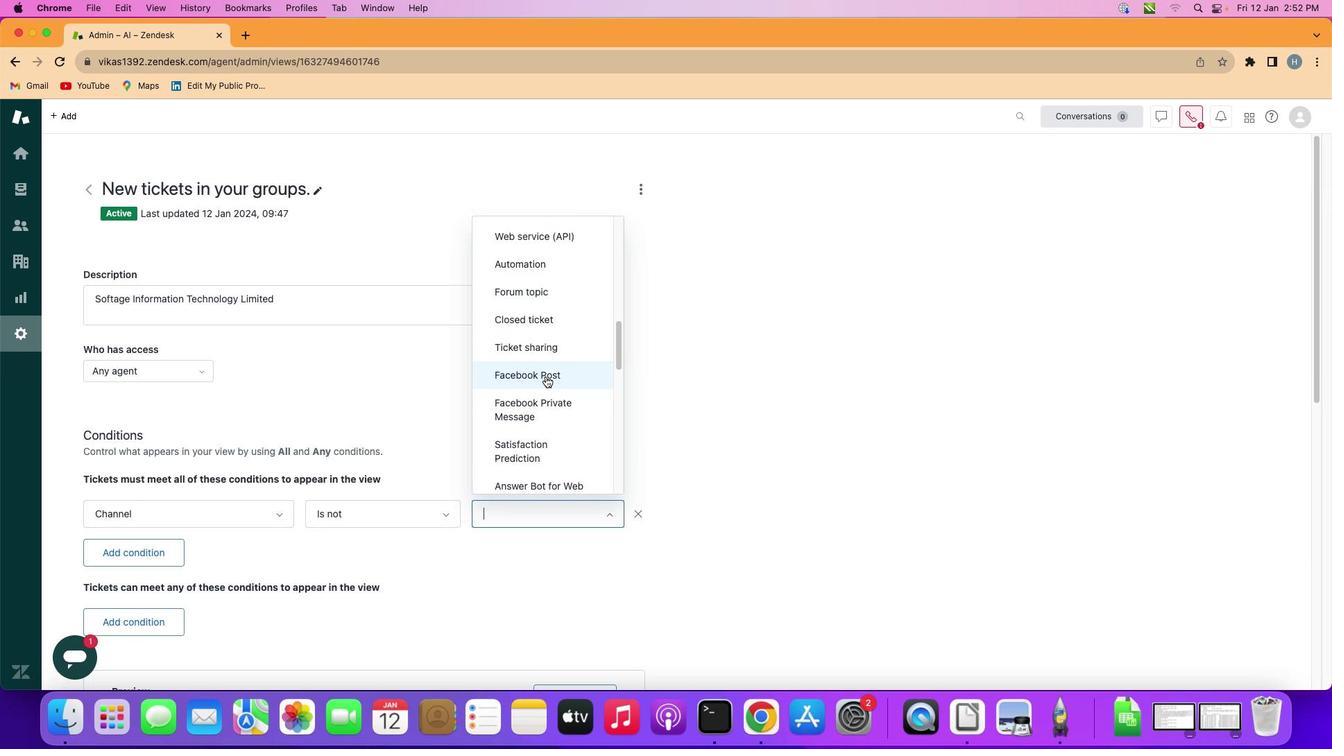 
Action: Mouse scrolled (535, 366) with delta (-9, -9)
Screenshot: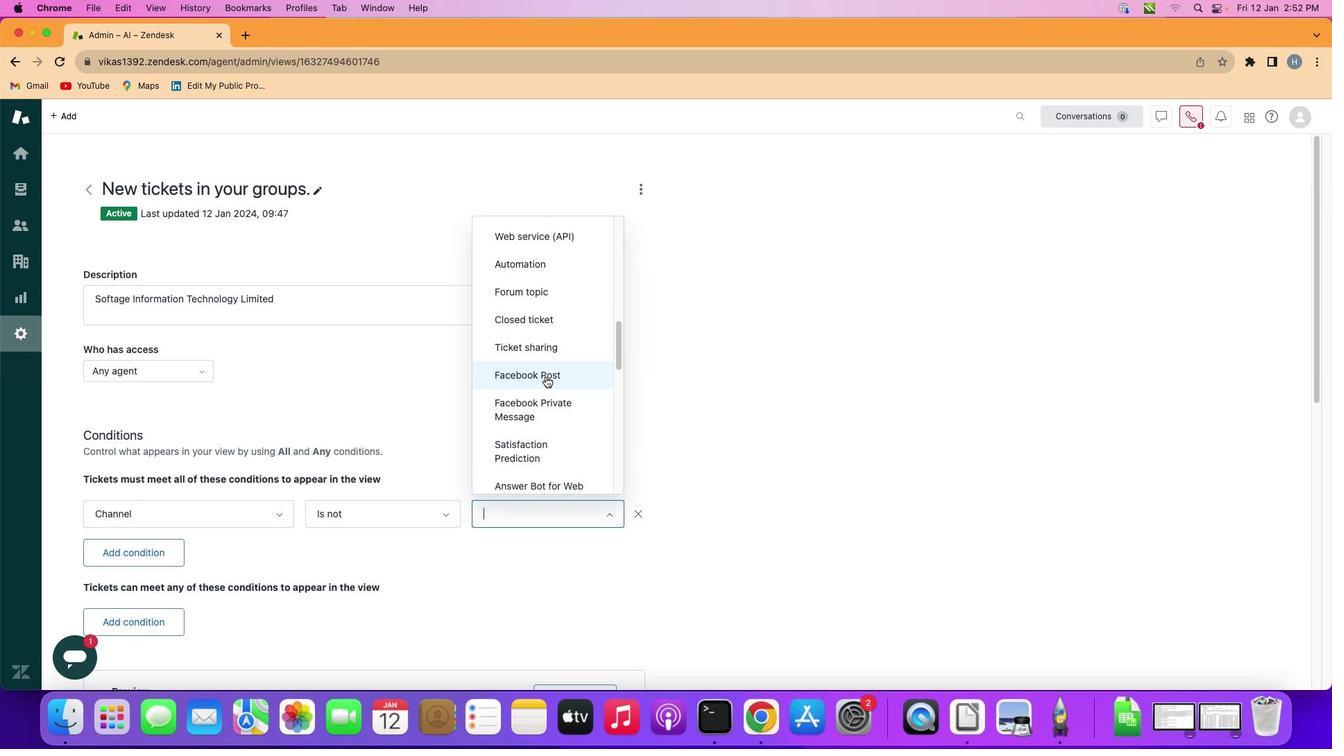 
Action: Mouse moved to (535, 366)
Screenshot: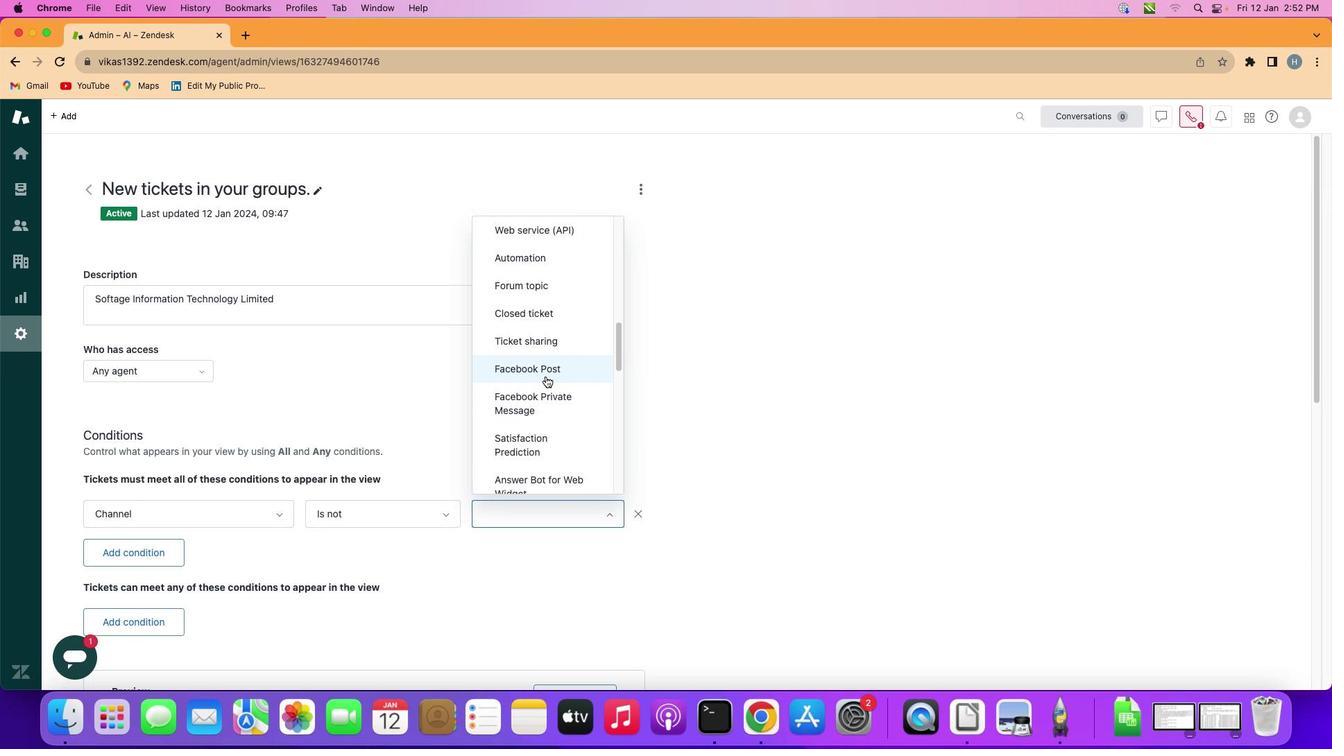 
Action: Mouse scrolled (535, 366) with delta (-9, -9)
Screenshot: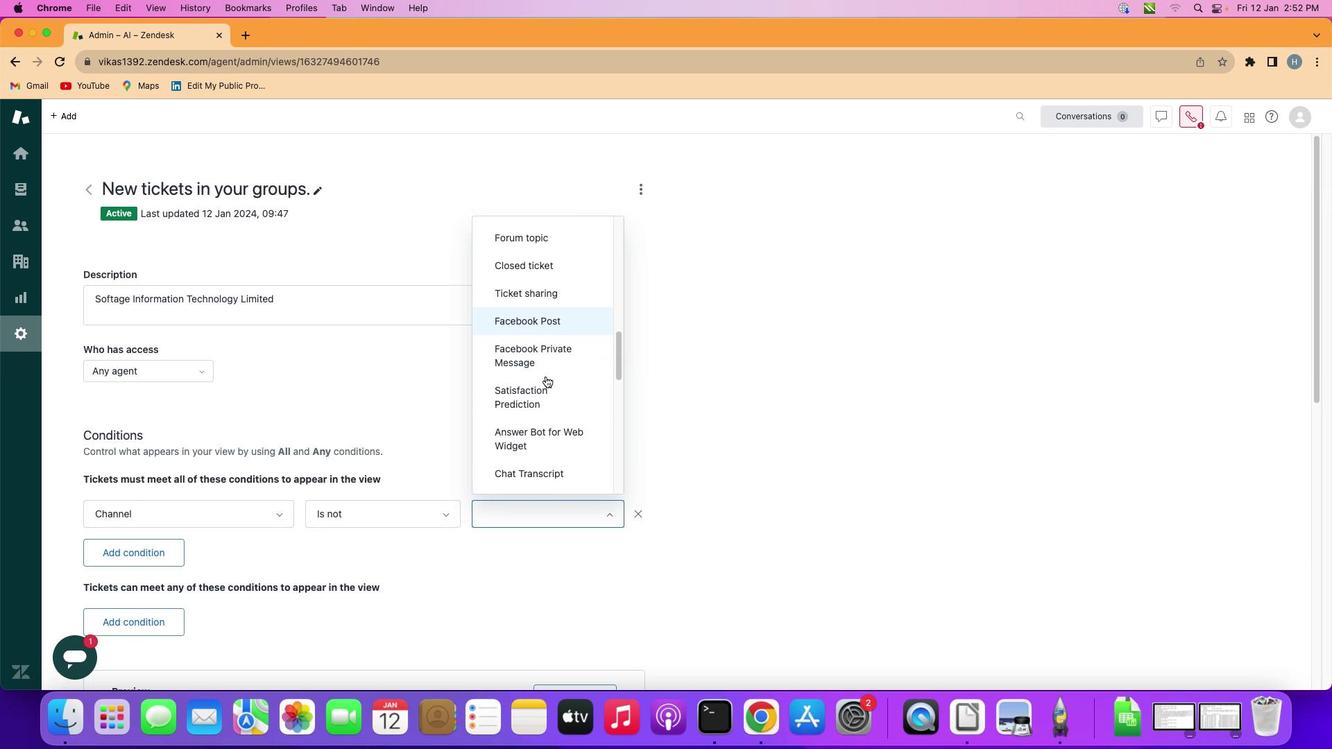 
Action: Mouse scrolled (535, 366) with delta (-9, -9)
Screenshot: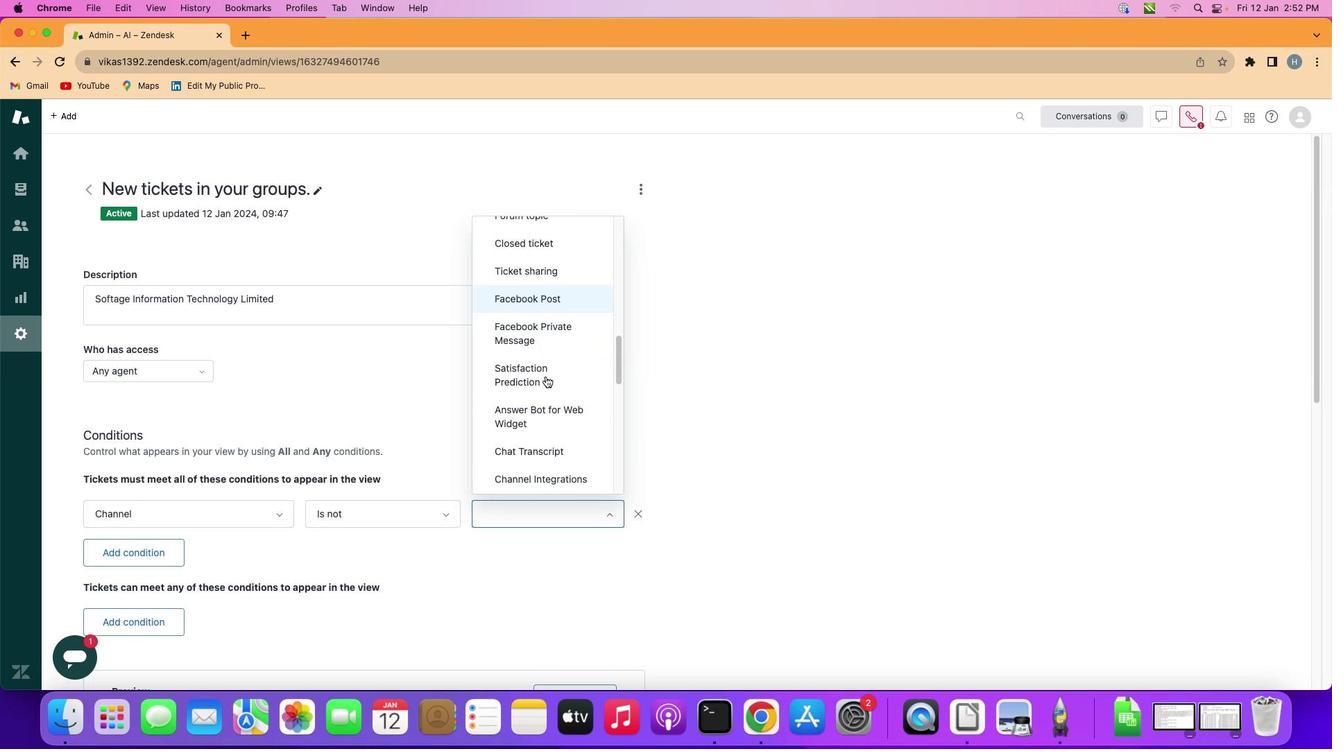 
Action: Mouse scrolled (535, 366) with delta (-9, -9)
Screenshot: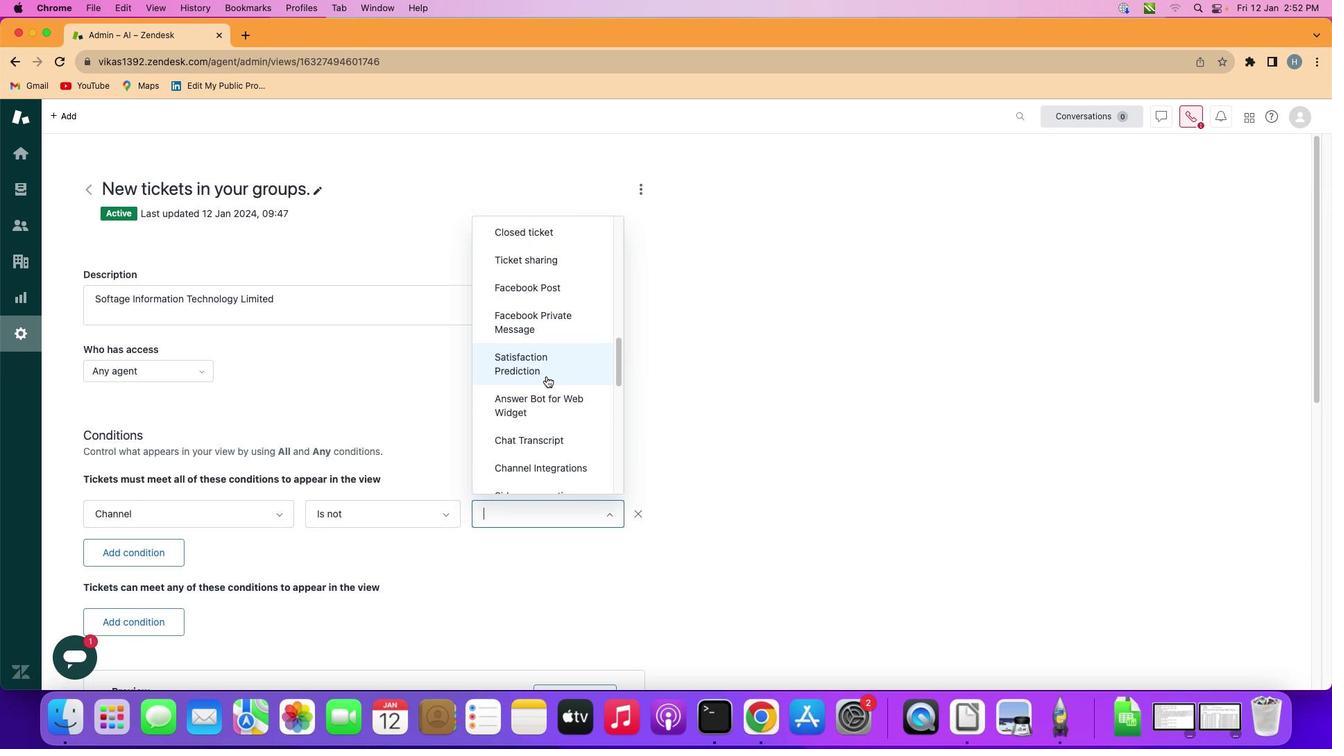 
Action: Mouse scrolled (535, 366) with delta (-9, -9)
Screenshot: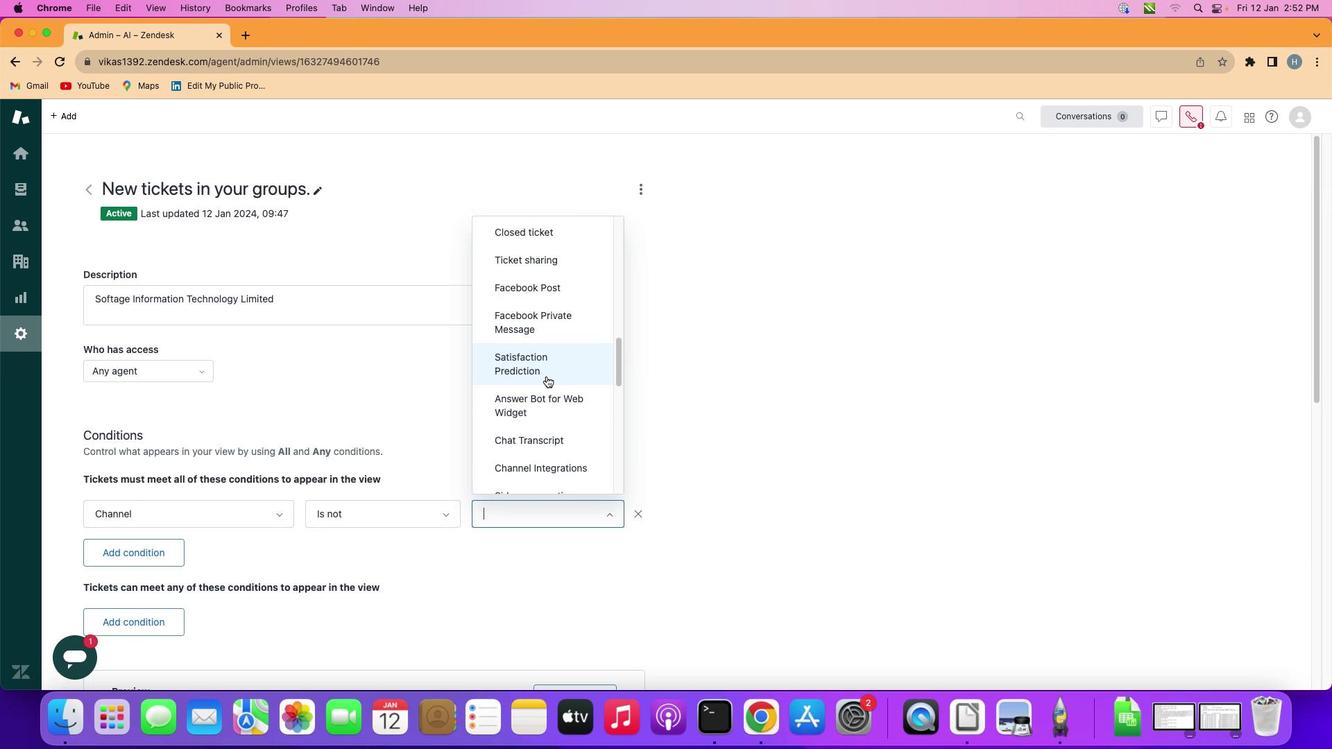 
Action: Mouse moved to (536, 366)
Screenshot: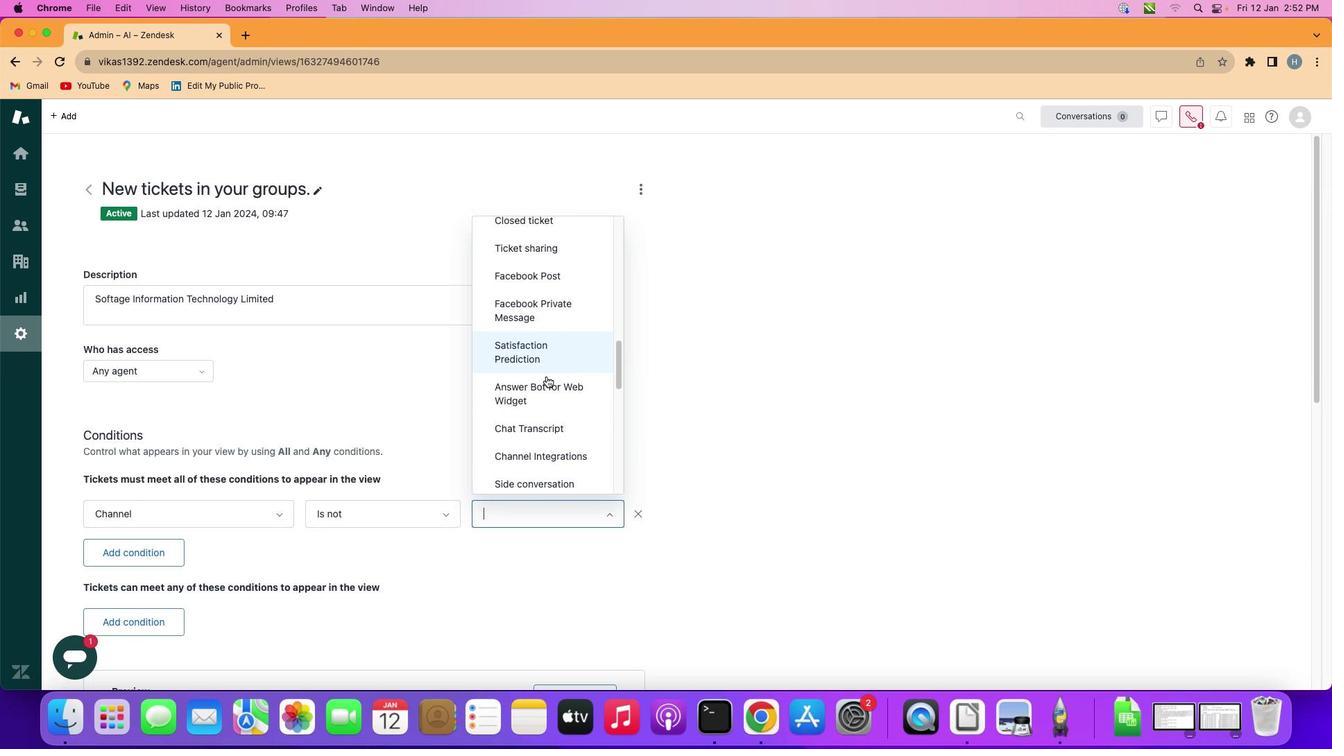 
Action: Mouse scrolled (536, 366) with delta (-9, -9)
Screenshot: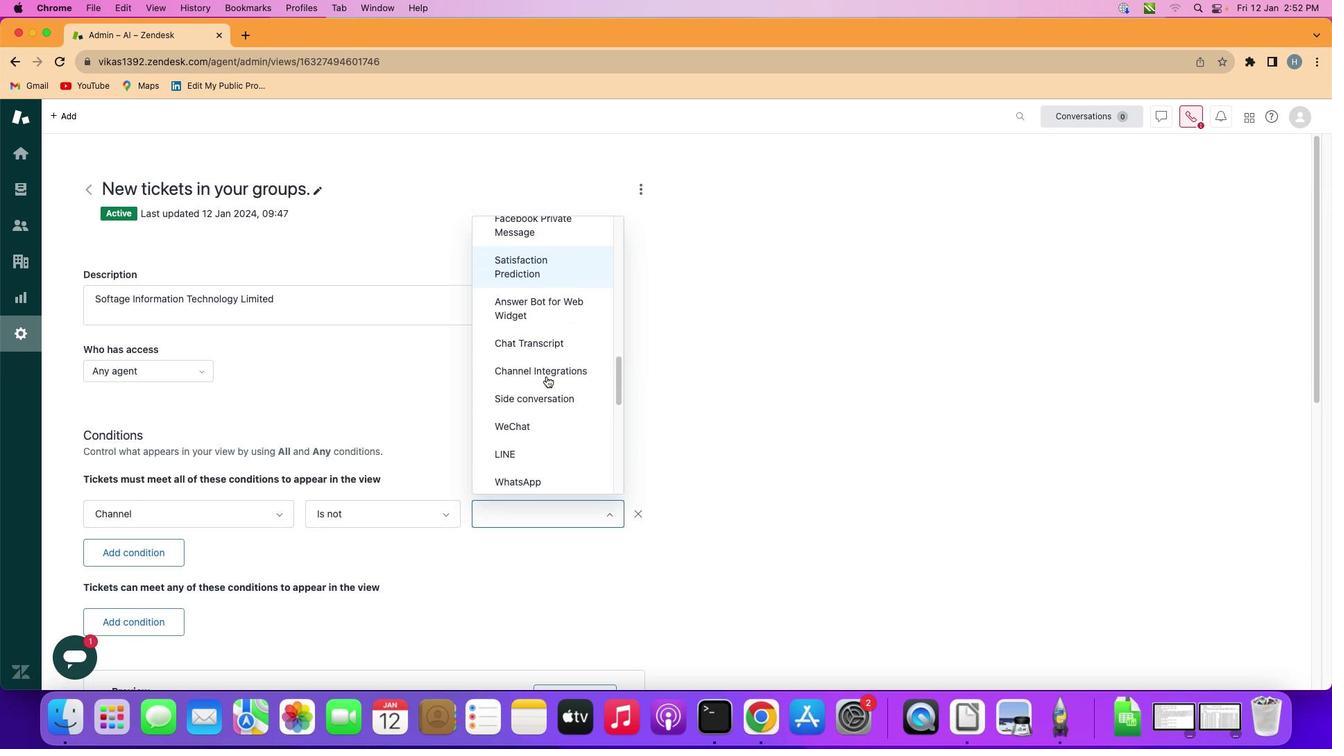 
Action: Mouse scrolled (536, 366) with delta (-9, -9)
Screenshot: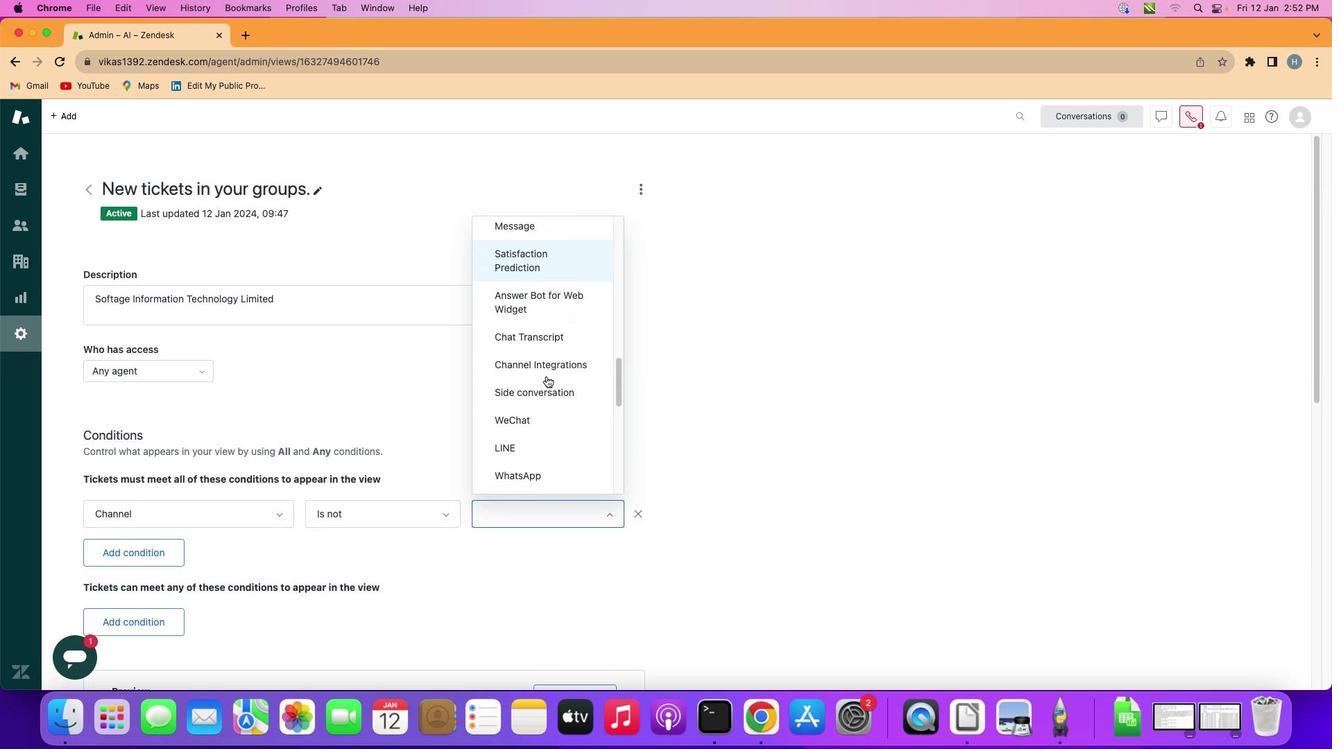 
Action: Mouse scrolled (536, 366) with delta (-9, -9)
Screenshot: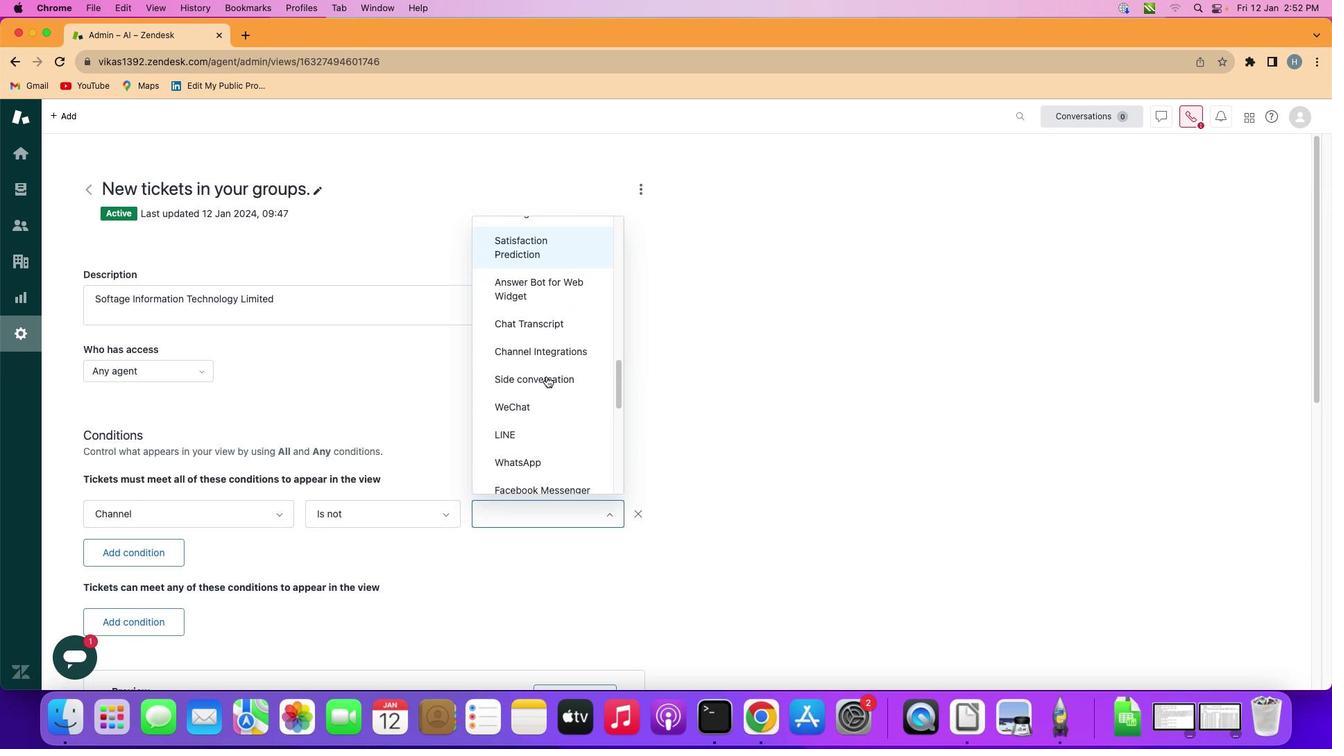 
Action: Mouse scrolled (536, 366) with delta (-9, -9)
Screenshot: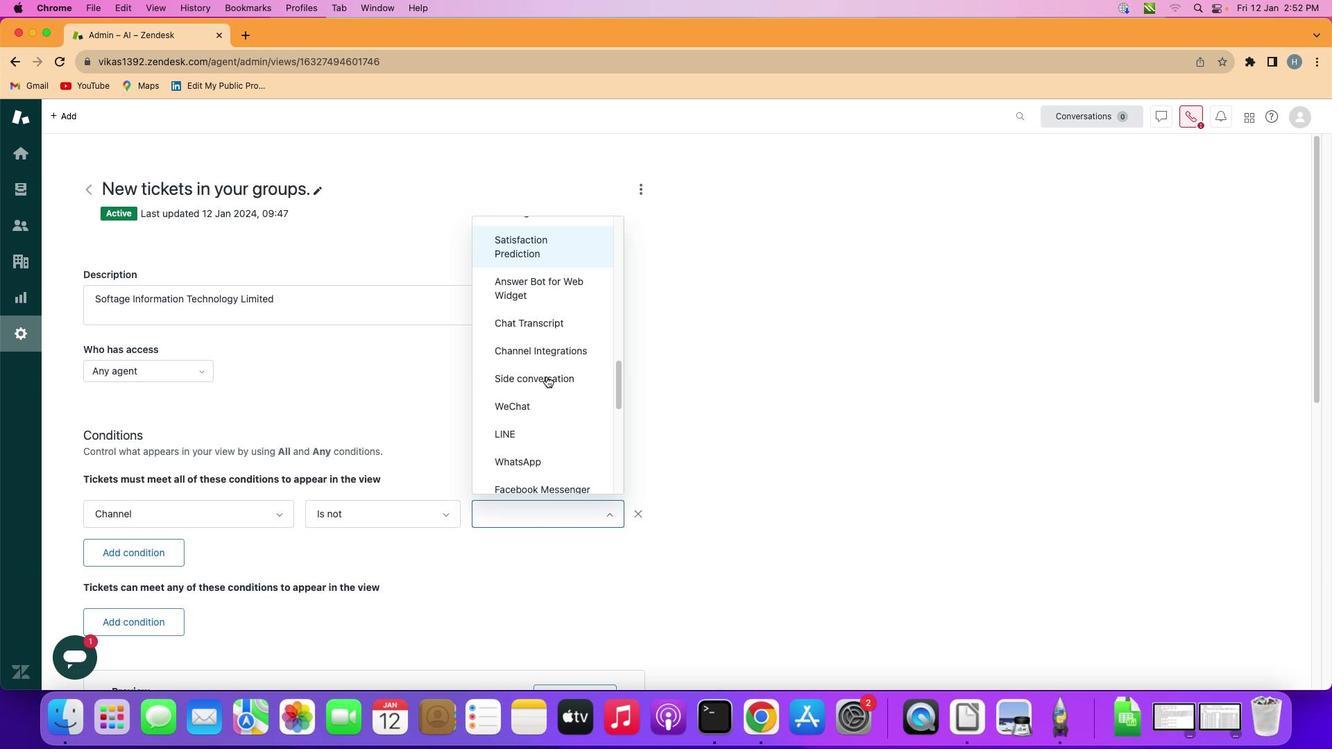 
Action: Mouse scrolled (536, 366) with delta (-9, -9)
Screenshot: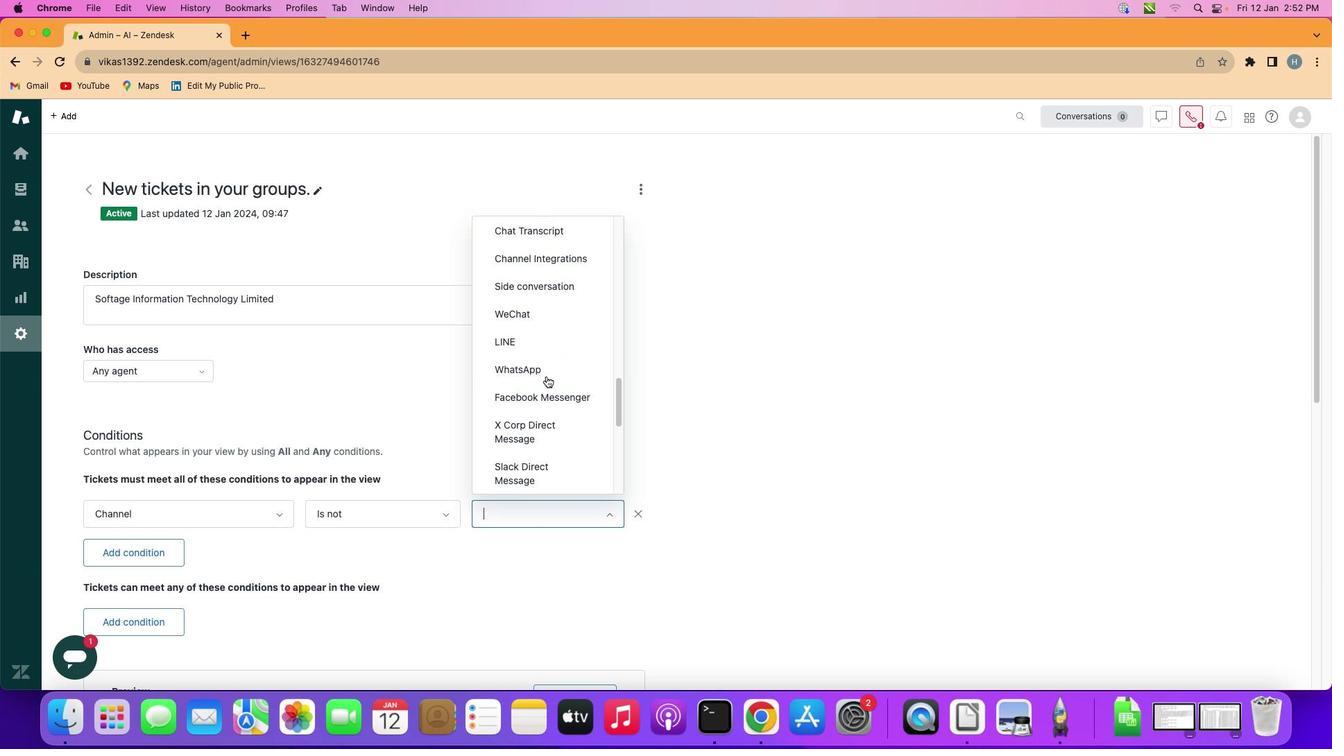 
Action: Mouse scrolled (536, 366) with delta (-9, -9)
Screenshot: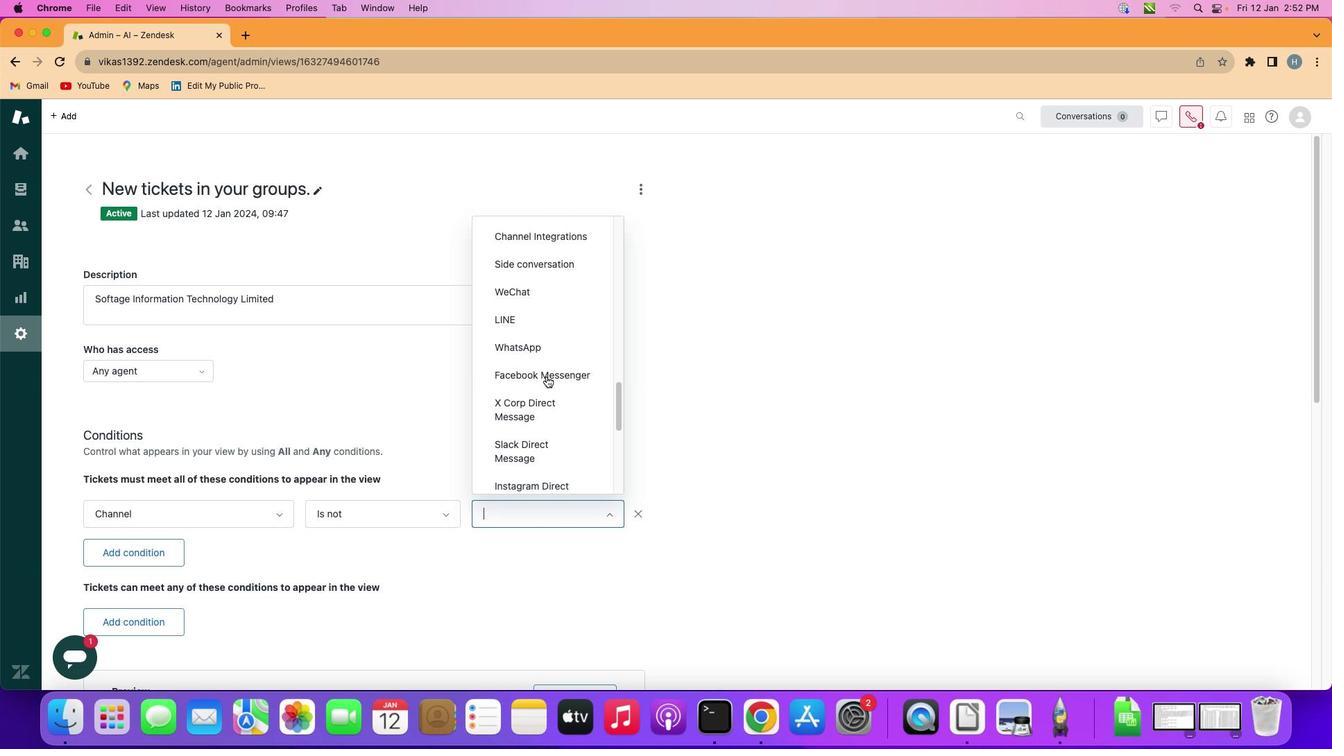 
Action: Mouse scrolled (536, 366) with delta (-9, -10)
Screenshot: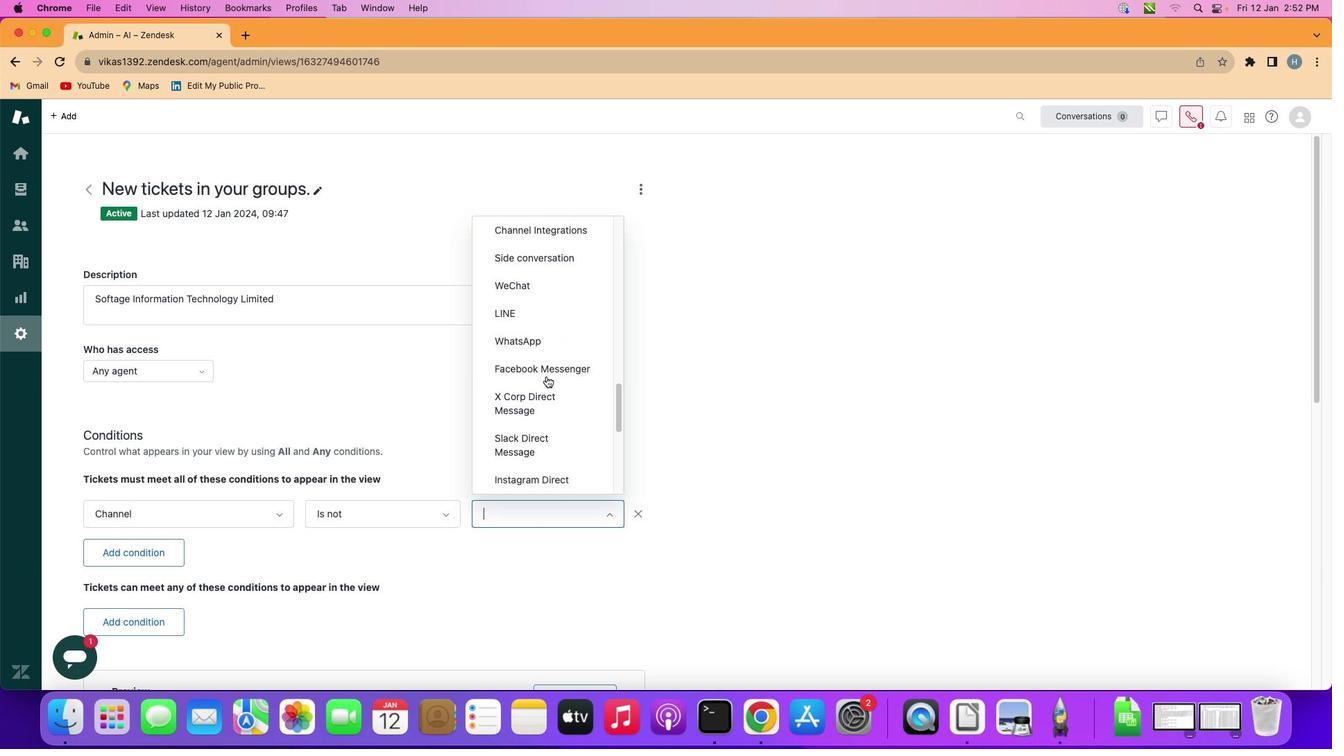 
Action: Mouse scrolled (536, 366) with delta (-9, -9)
Screenshot: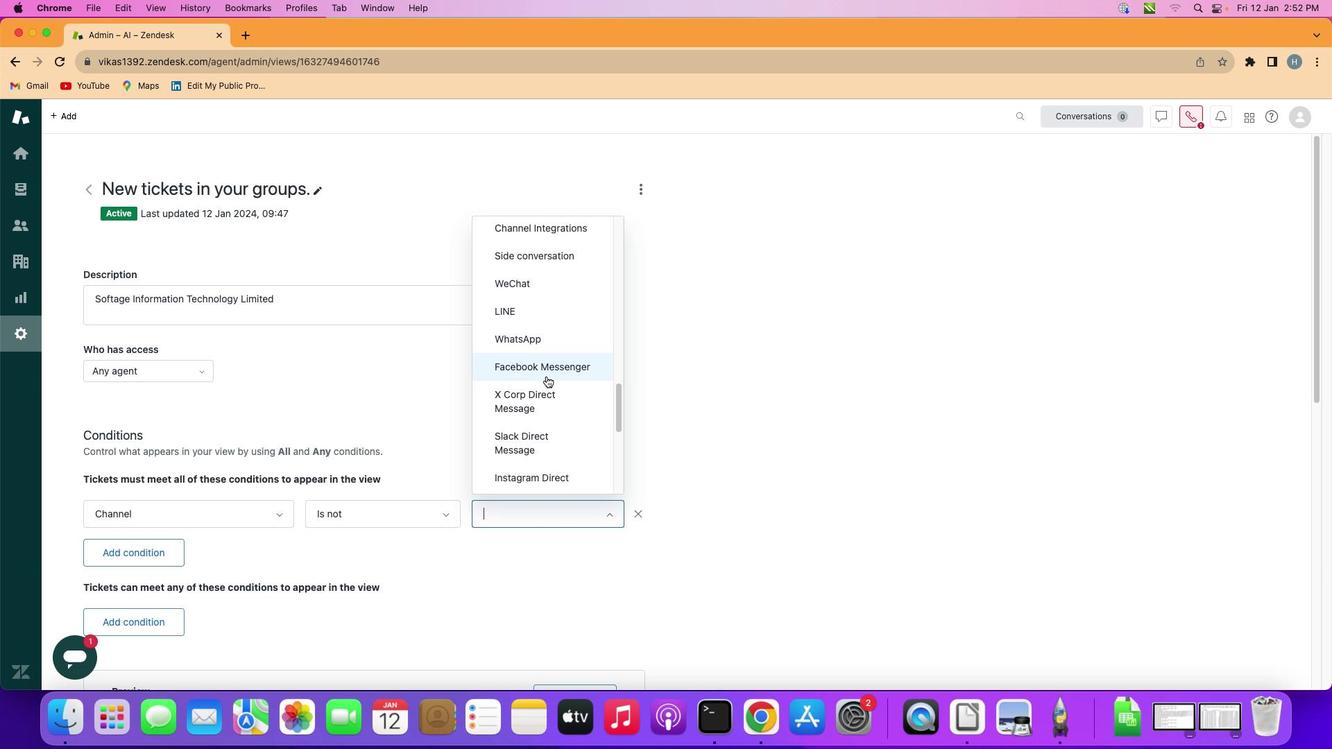 
Action: Mouse moved to (537, 366)
Screenshot: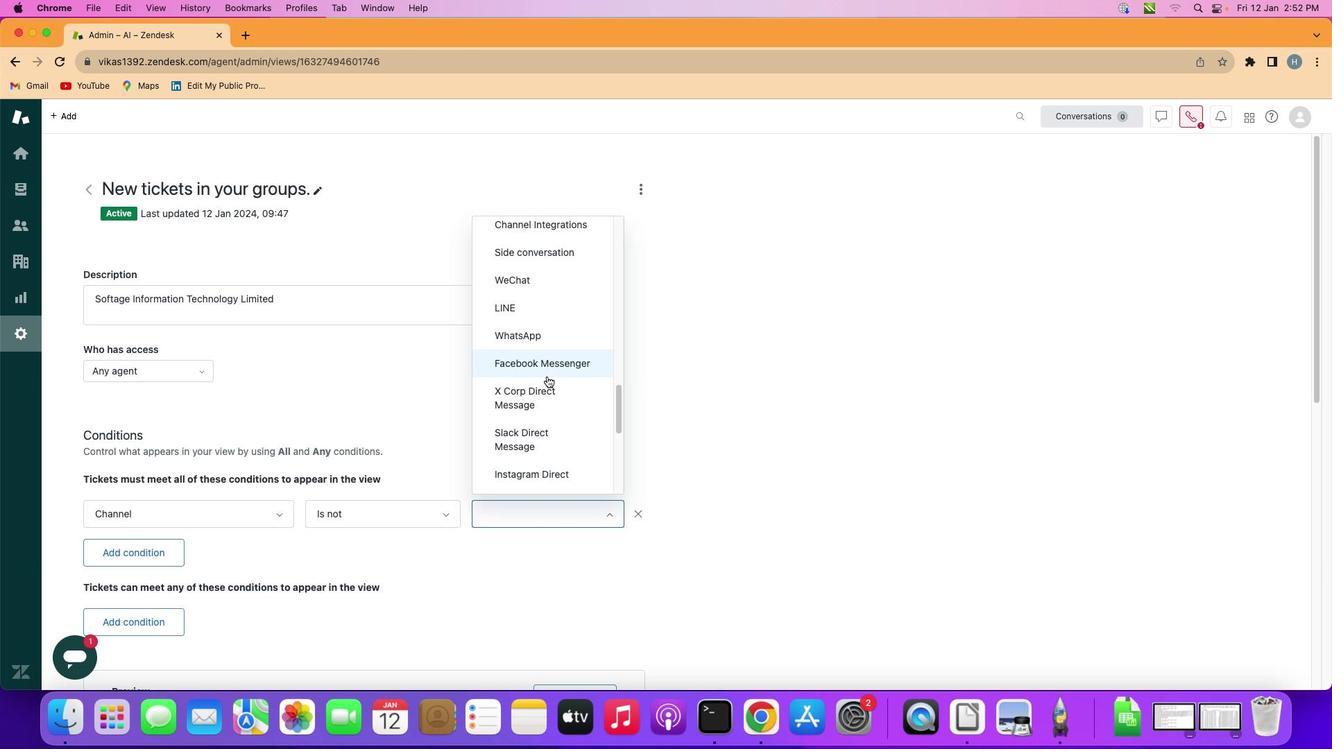 
Action: Mouse scrolled (537, 366) with delta (-9, -9)
Screenshot: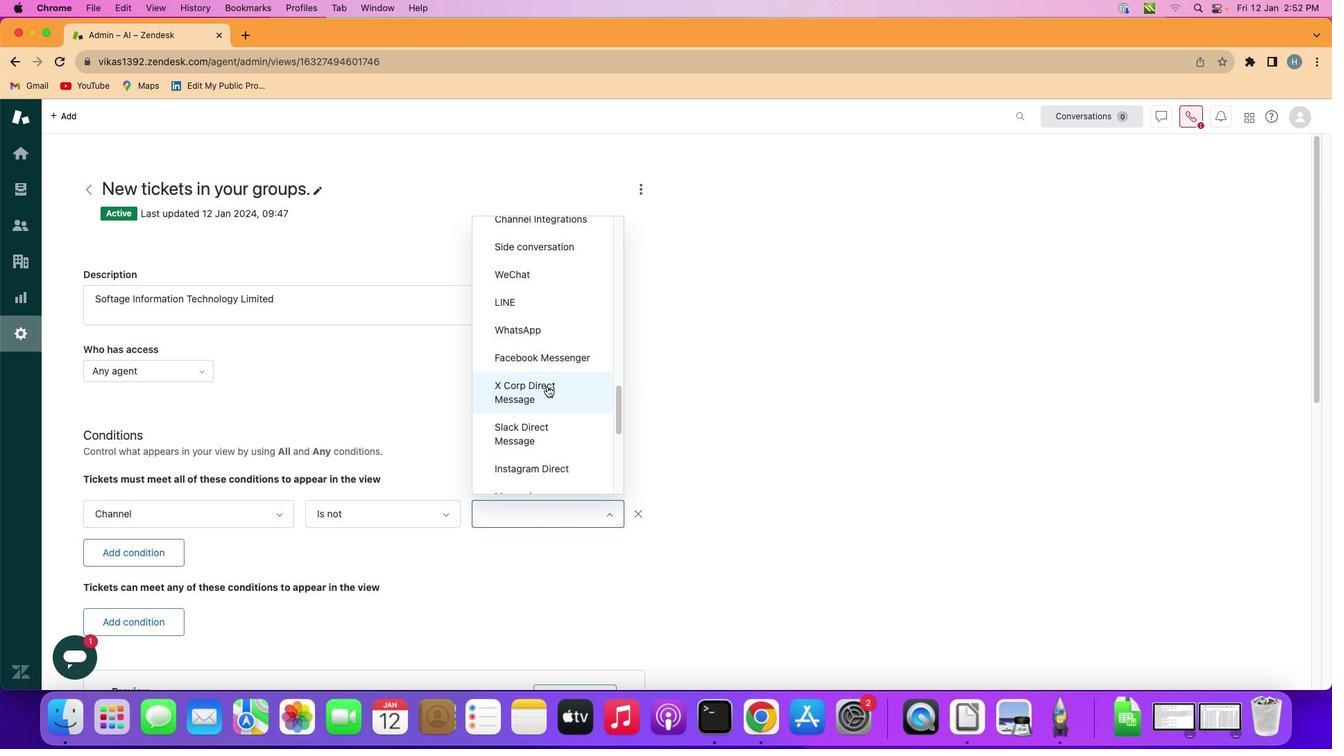 
Action: Mouse moved to (537, 366)
Screenshot: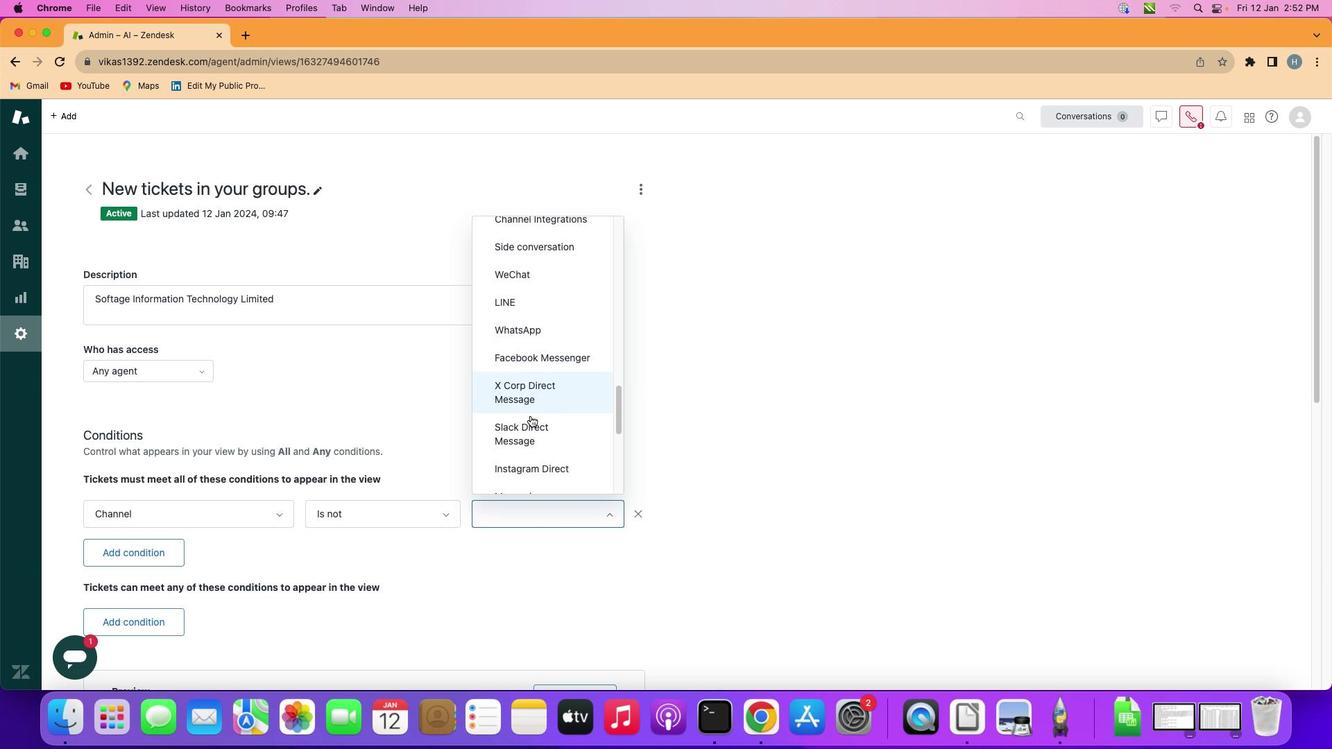 
Action: Mouse scrolled (537, 366) with delta (-9, -9)
Screenshot: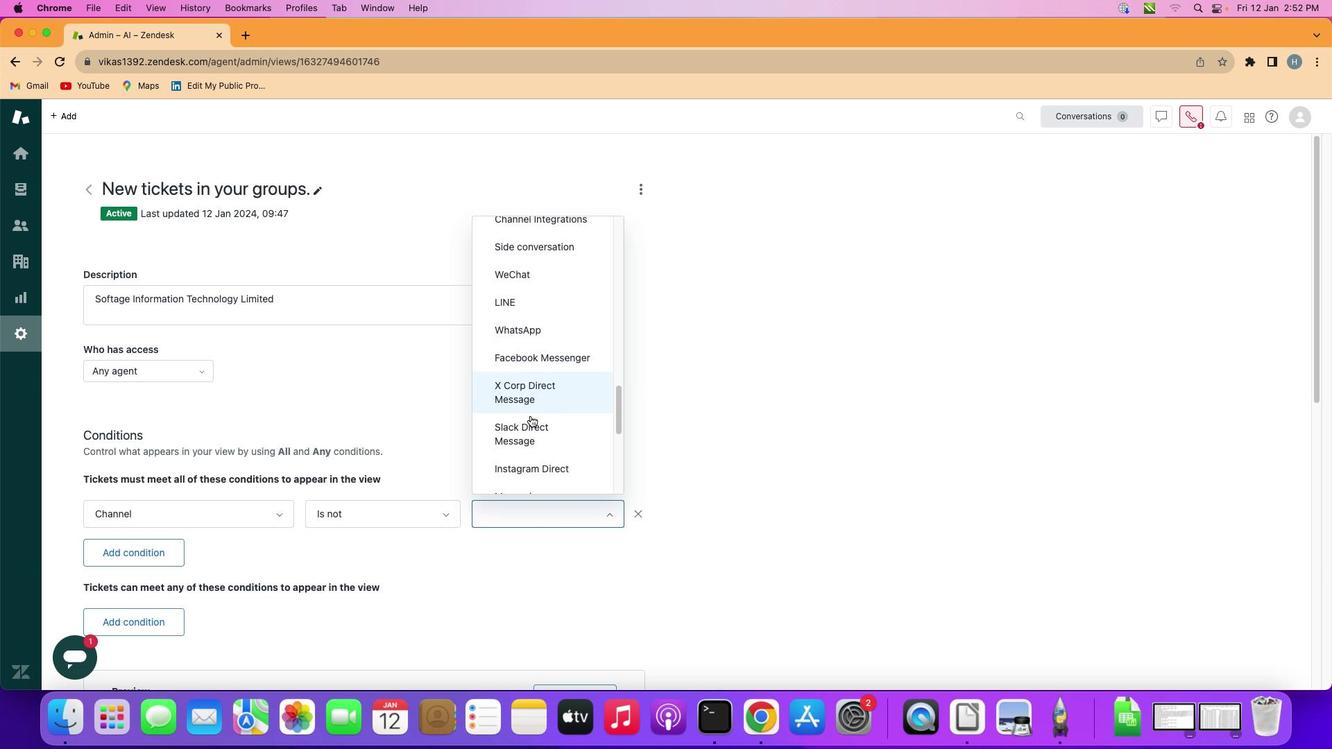 
Action: Mouse moved to (516, 430)
Screenshot: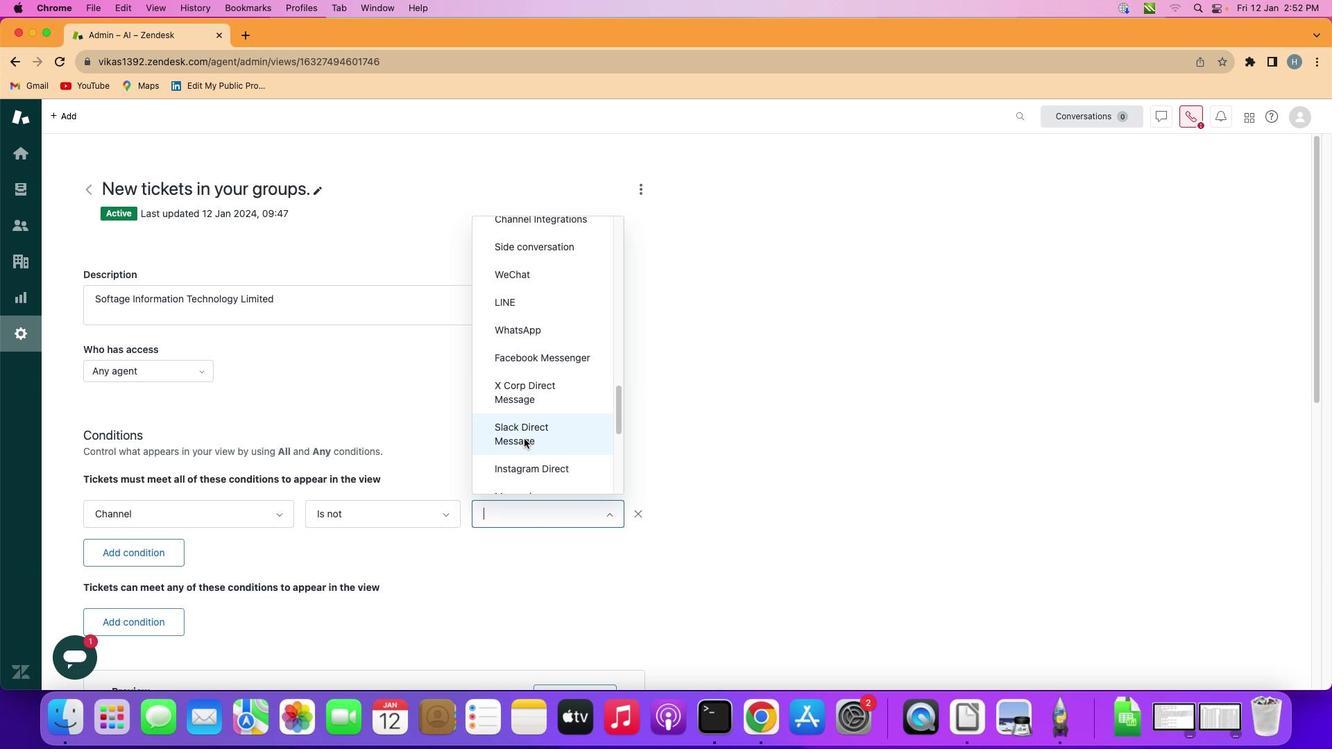 
Action: Mouse pressed left at (516, 430)
Screenshot: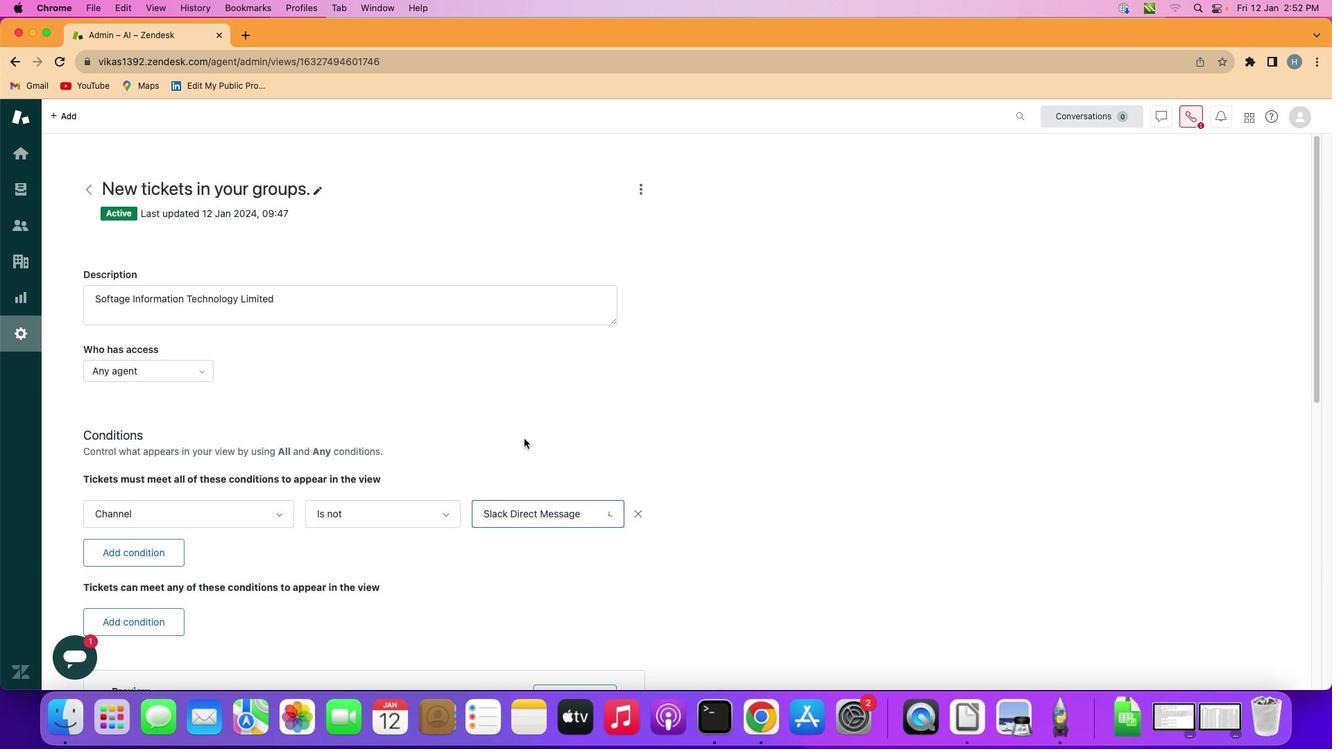 
Action: Mouse moved to (517, 425)
Screenshot: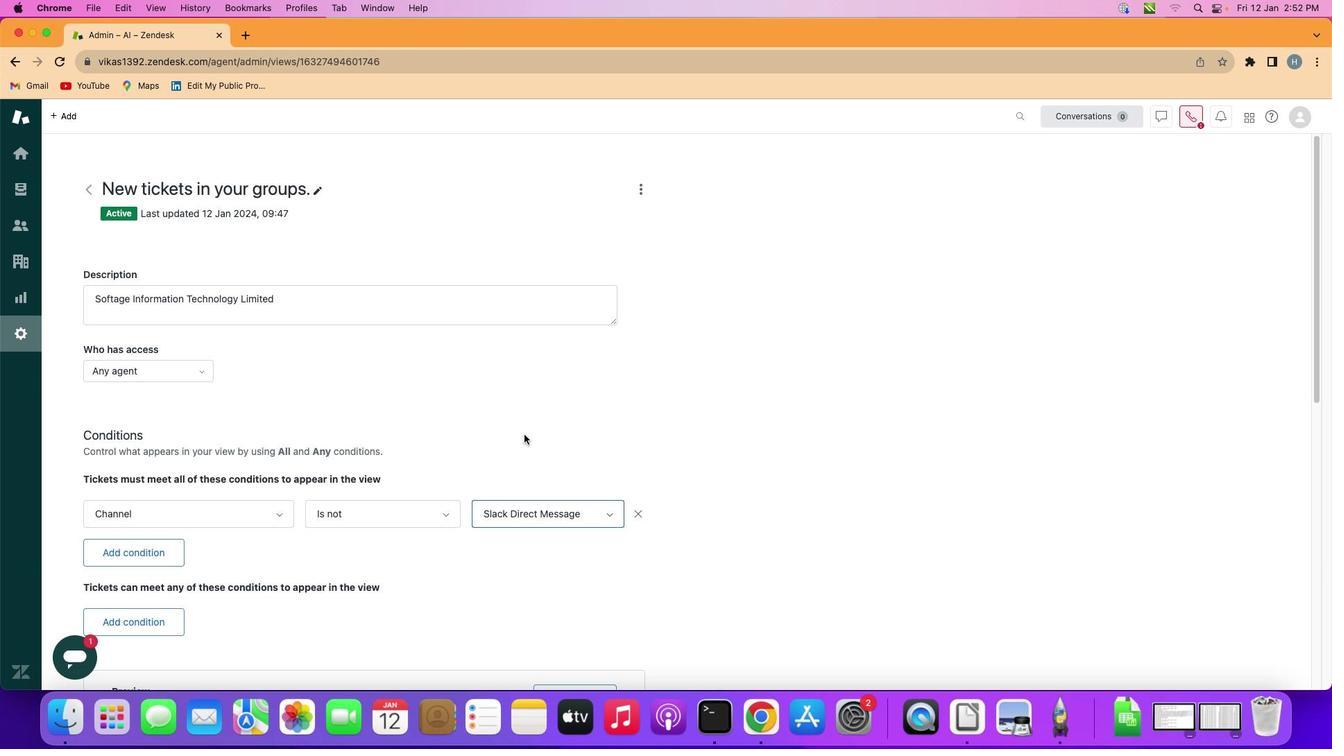 
